 Task: Open Card Product Launch Execution in Board Sales Performance Management Tools to Workspace Financial Management Software and add a team member Softage.3@softage.net, a label Yellow, a checklist Commodities Investing, an attachment from your onedrive, a color Yellow and finally, add a card description 'Develop and launch new referral program for new customers' and a comment 'This task requires us to be proactive and take a proactive approach, anticipating potential issues and taking steps to prevent them.'. Add a start date 'Jan 07, 1900' with a due date 'Jan 14, 1900'
Action: Mouse moved to (93, 290)
Screenshot: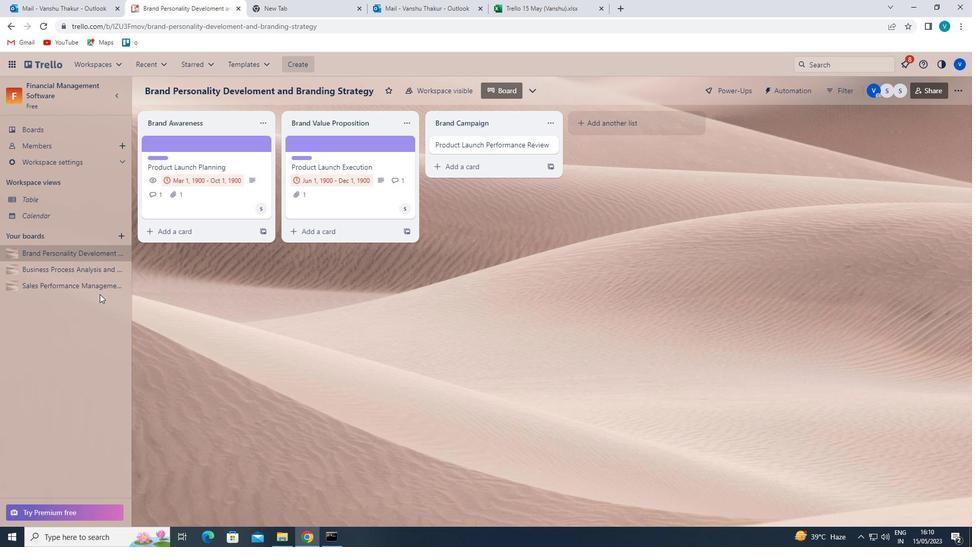 
Action: Mouse pressed left at (93, 290)
Screenshot: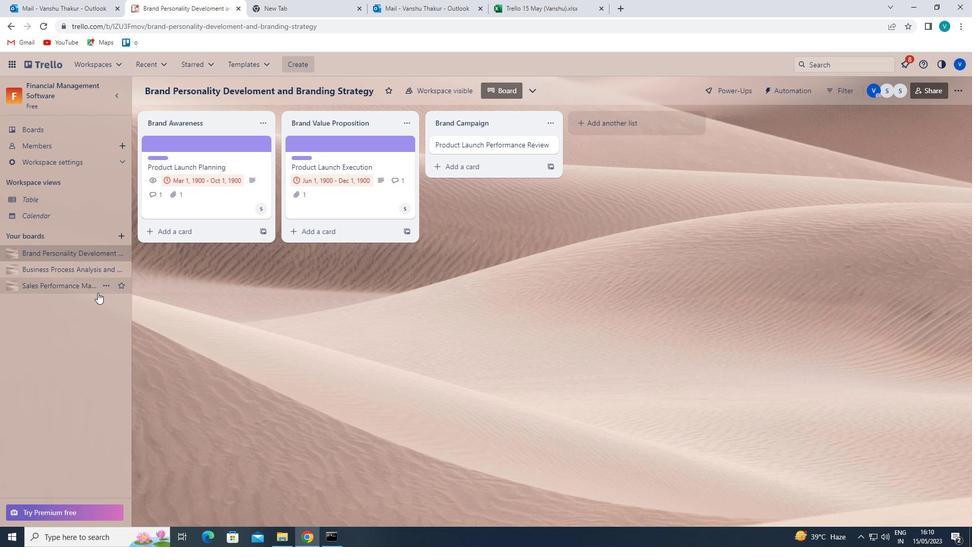 
Action: Mouse moved to (463, 142)
Screenshot: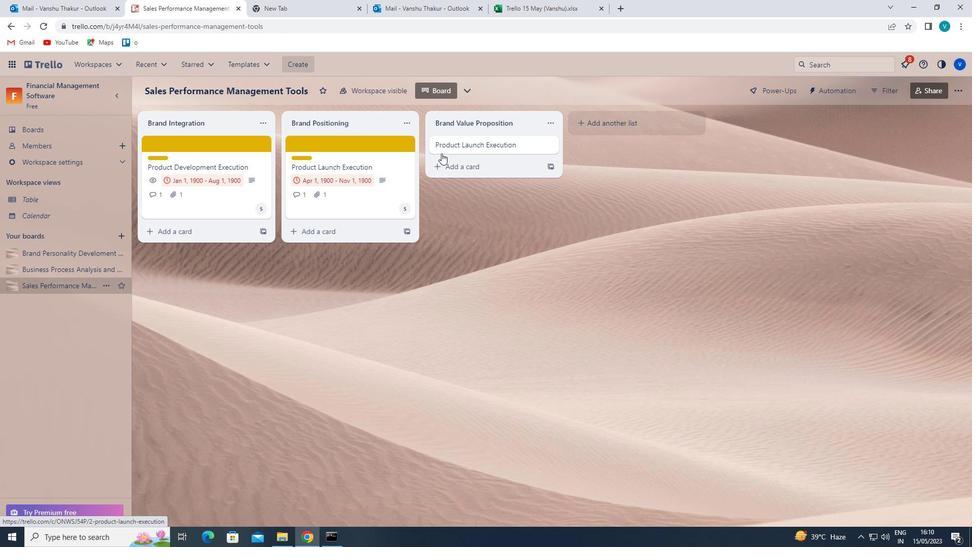 
Action: Mouse pressed left at (463, 142)
Screenshot: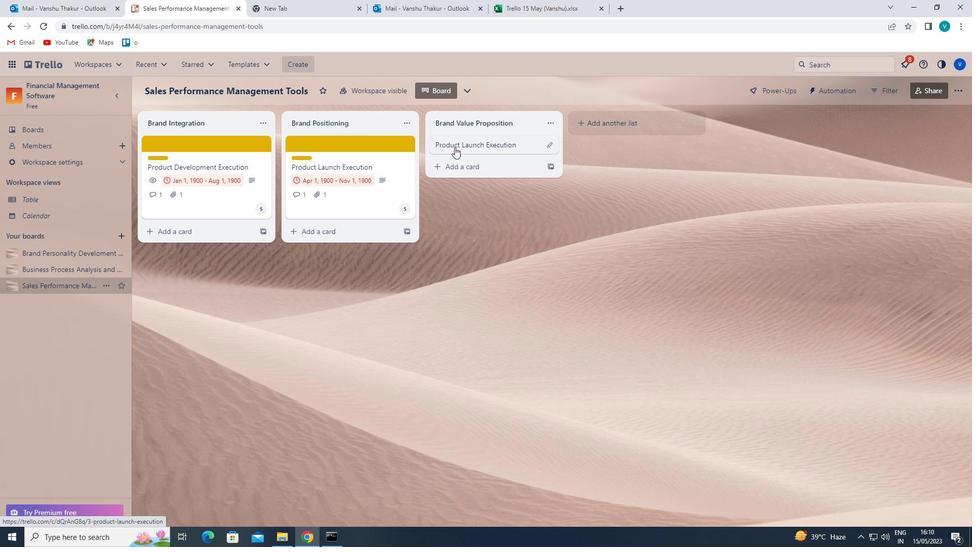 
Action: Mouse moved to (607, 178)
Screenshot: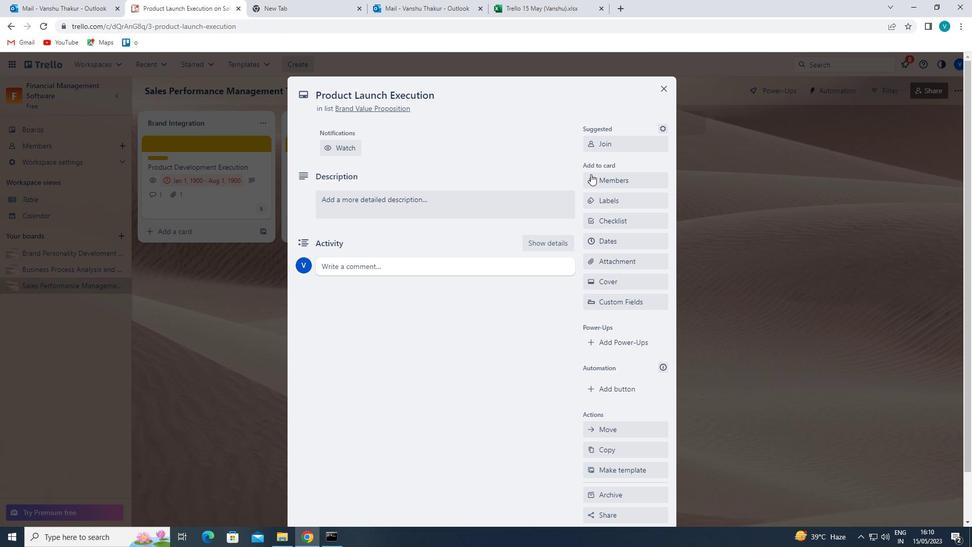 
Action: Mouse pressed left at (607, 178)
Screenshot: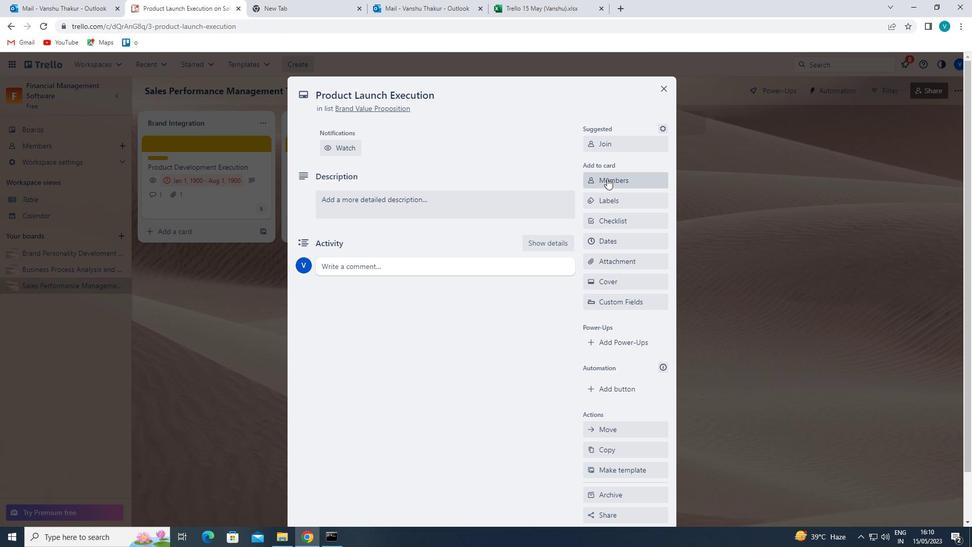 
Action: Mouse moved to (619, 225)
Screenshot: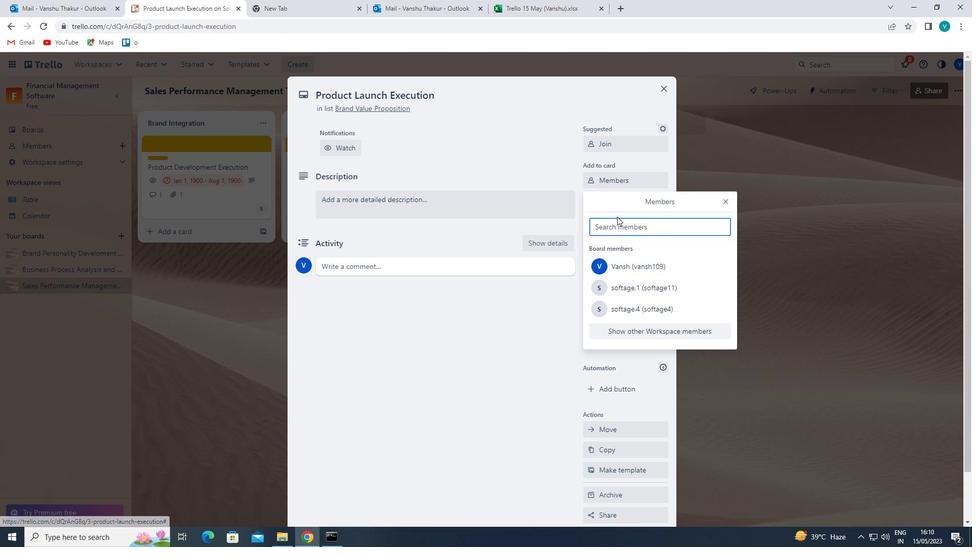 
Action: Mouse pressed left at (619, 225)
Screenshot: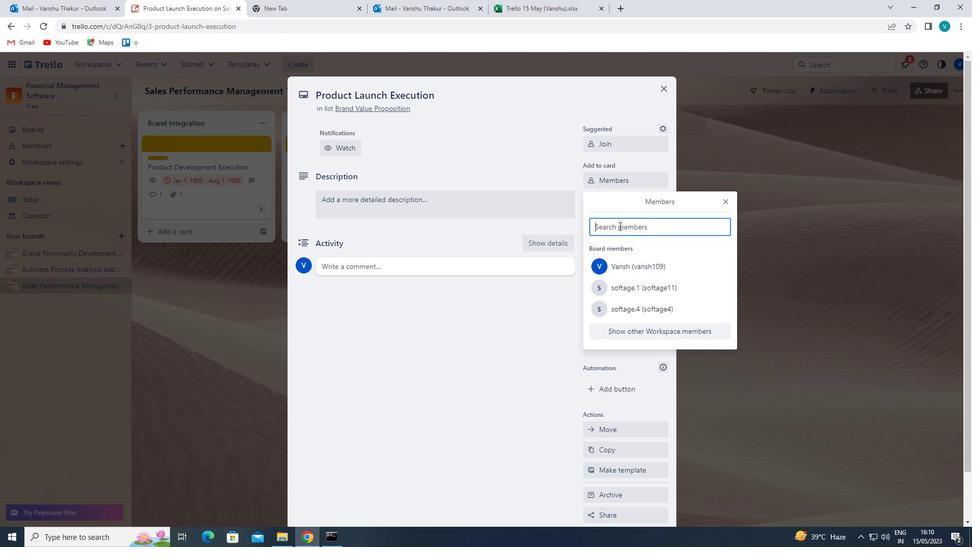 
Action: Key pressed <Key.shift>S
Screenshot: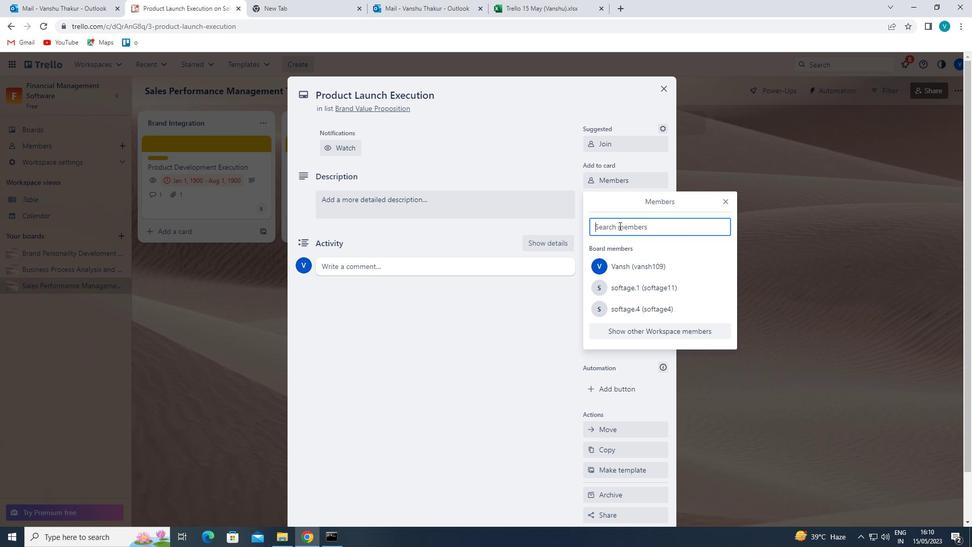 
Action: Mouse moved to (644, 353)
Screenshot: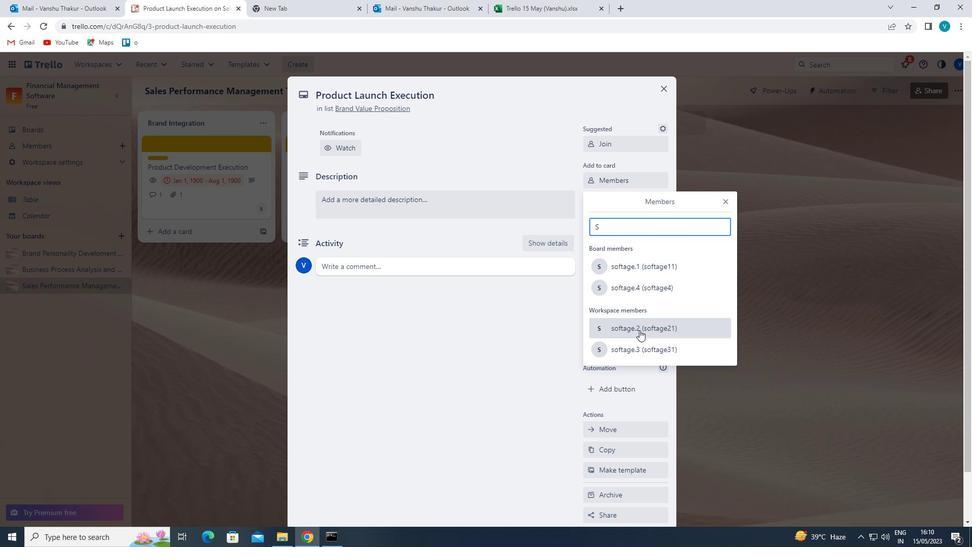 
Action: Mouse pressed left at (644, 353)
Screenshot: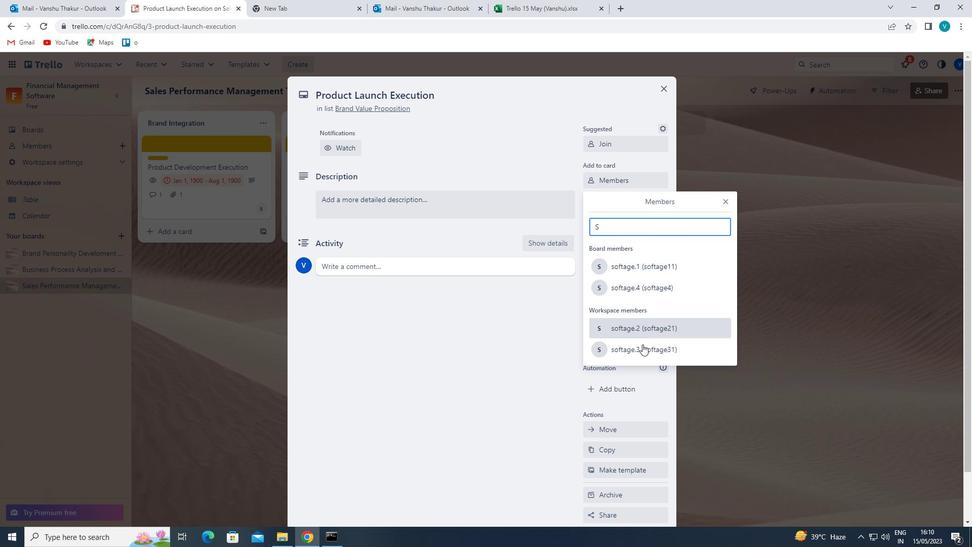 
Action: Mouse moved to (724, 203)
Screenshot: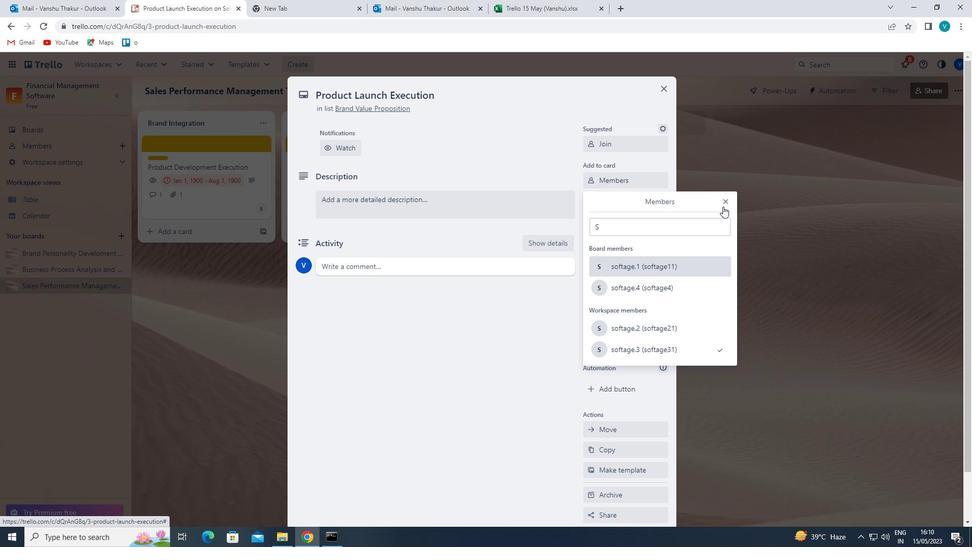 
Action: Mouse pressed left at (724, 203)
Screenshot: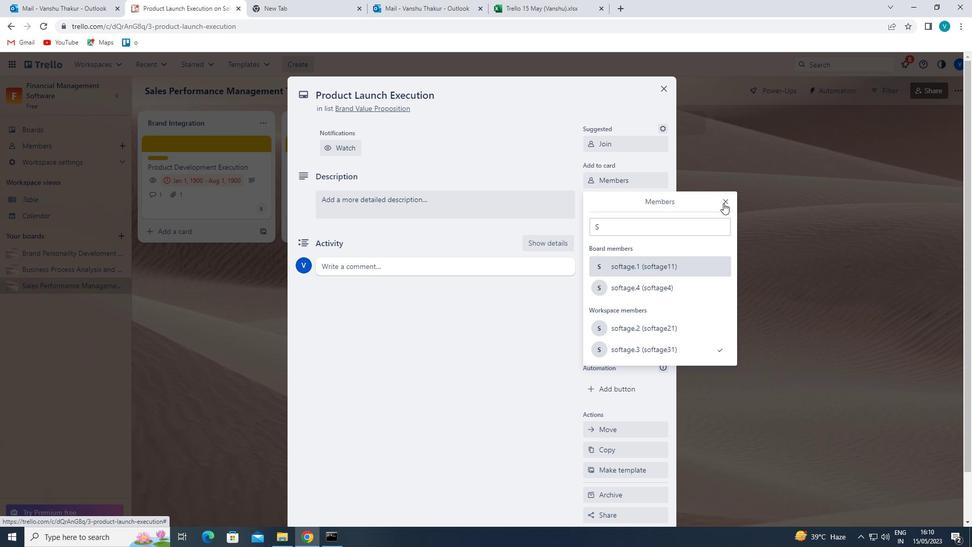 
Action: Mouse moved to (642, 207)
Screenshot: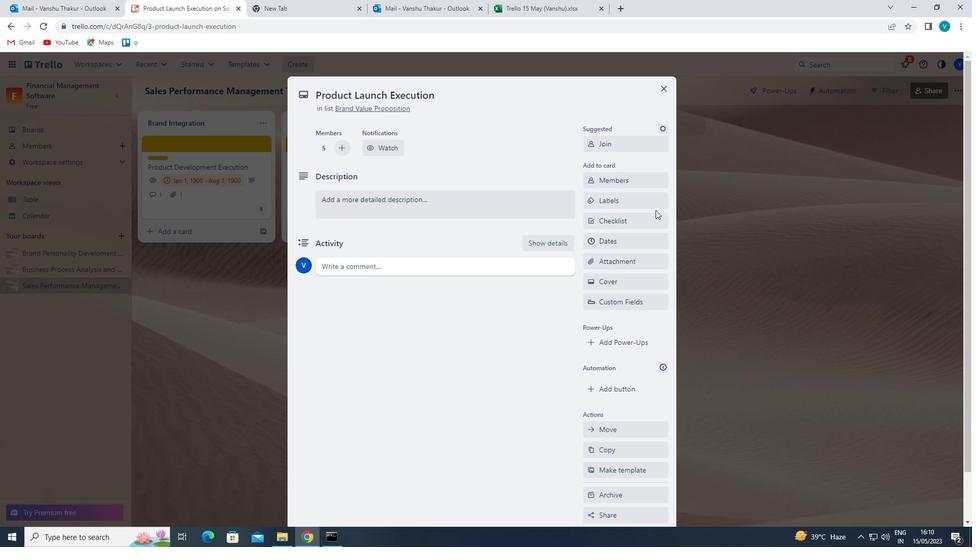 
Action: Mouse pressed left at (642, 207)
Screenshot: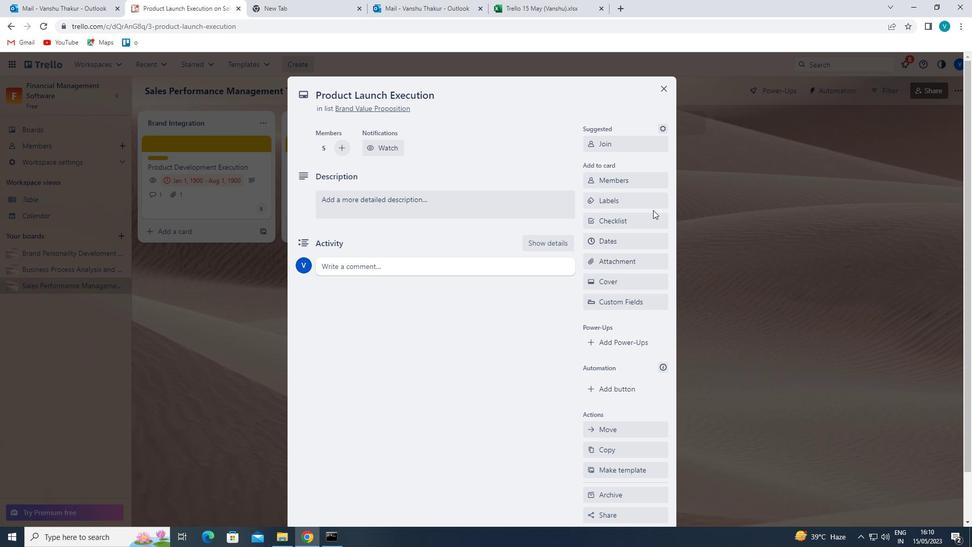 
Action: Mouse moved to (645, 298)
Screenshot: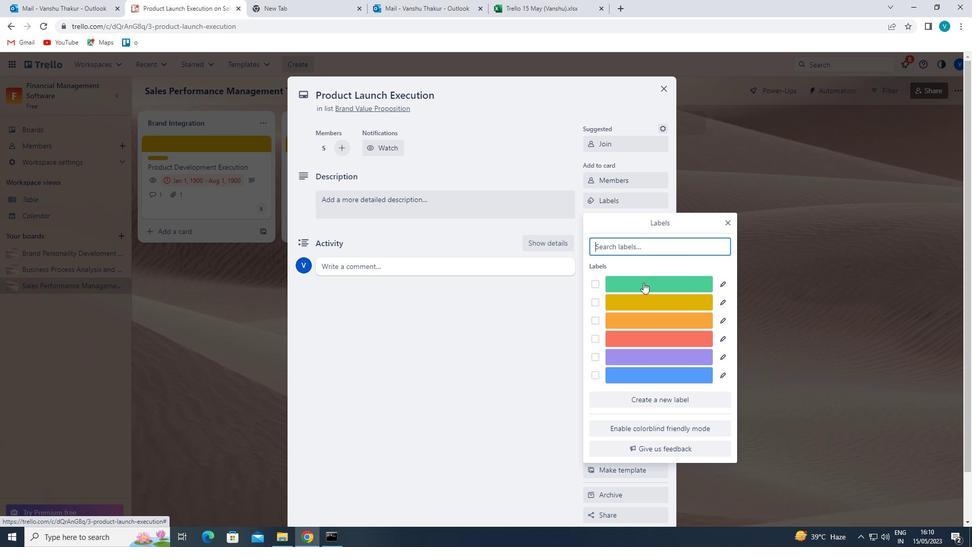 
Action: Mouse pressed left at (645, 298)
Screenshot: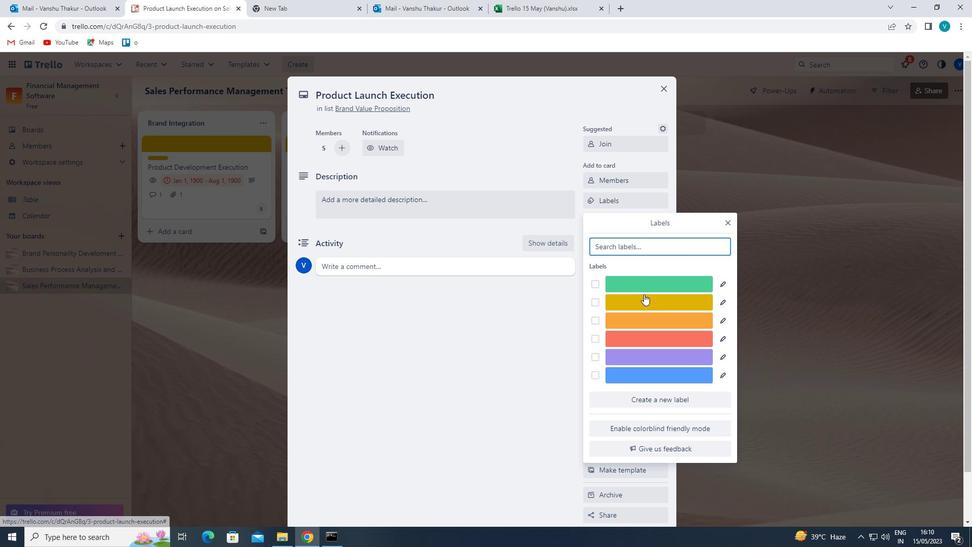 
Action: Mouse moved to (725, 220)
Screenshot: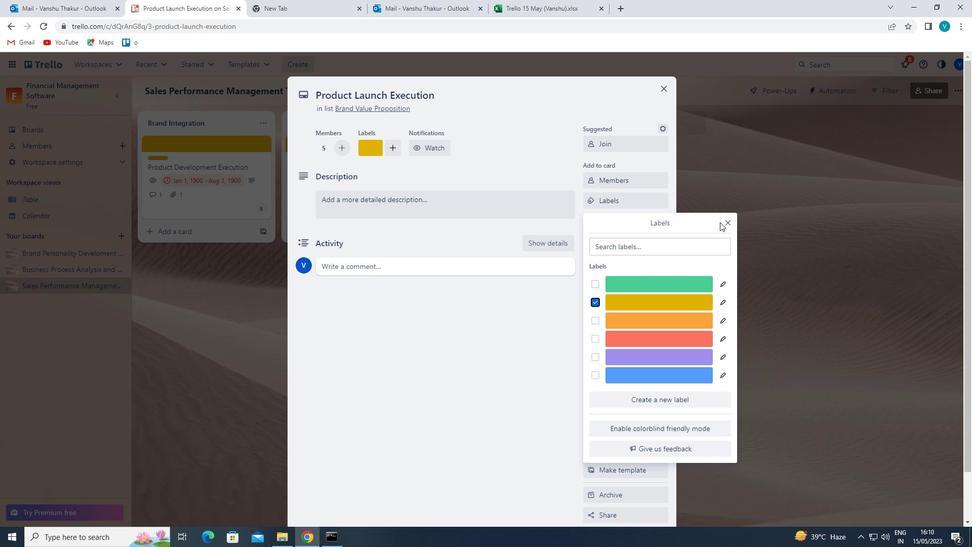 
Action: Mouse pressed left at (725, 220)
Screenshot: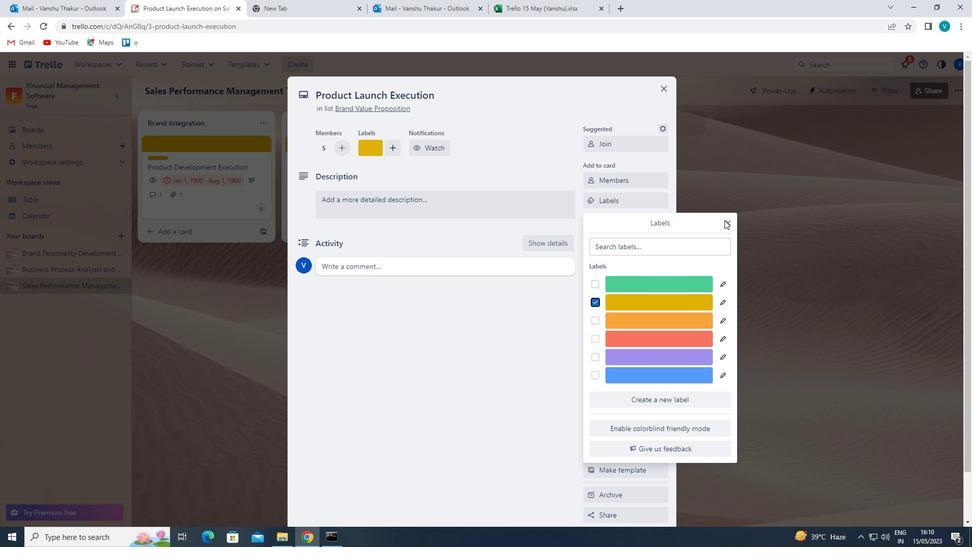 
Action: Mouse moved to (725, 222)
Screenshot: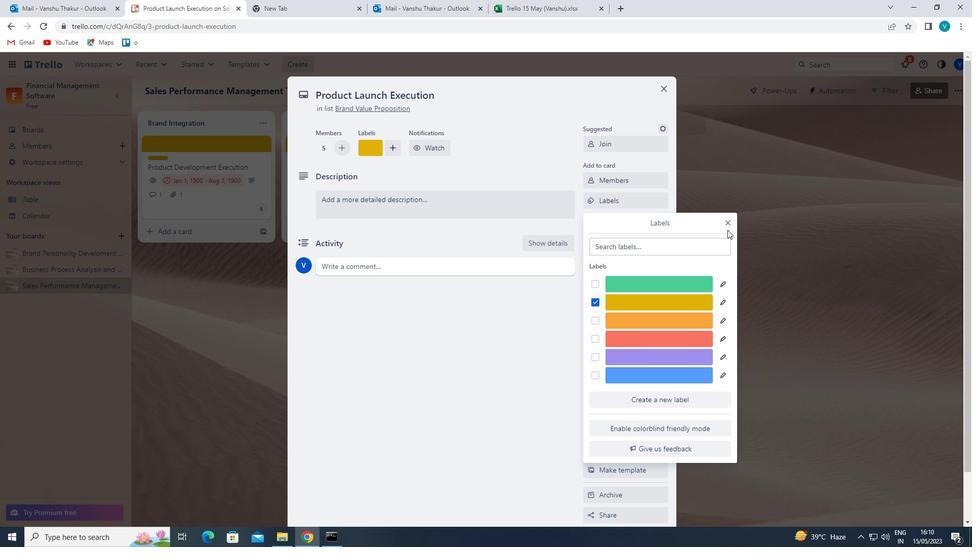 
Action: Mouse pressed left at (725, 222)
Screenshot: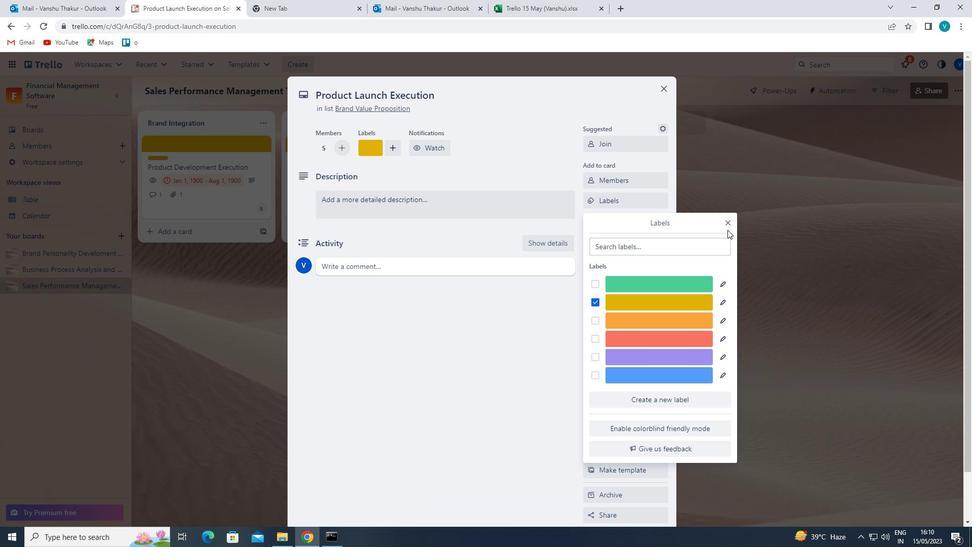 
Action: Mouse moved to (727, 221)
Screenshot: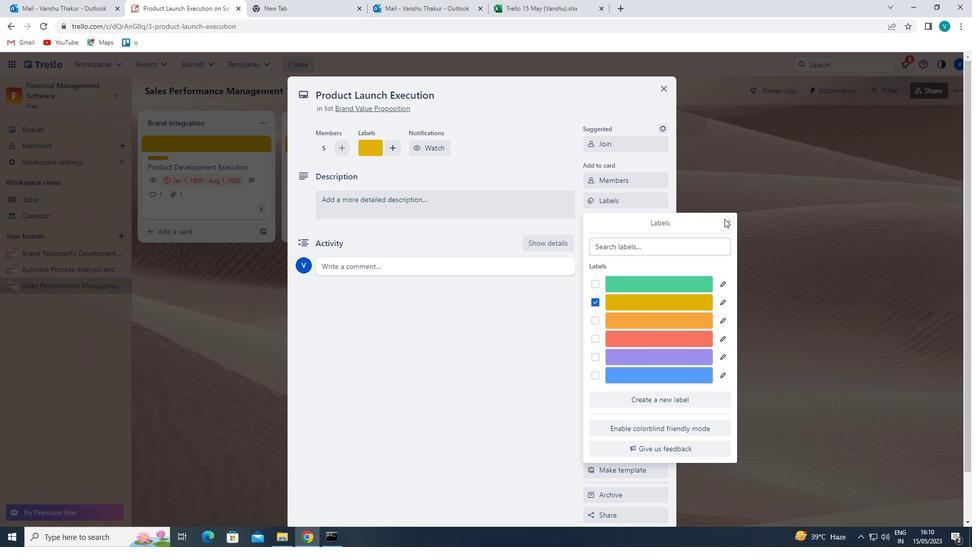 
Action: Mouse pressed left at (727, 221)
Screenshot: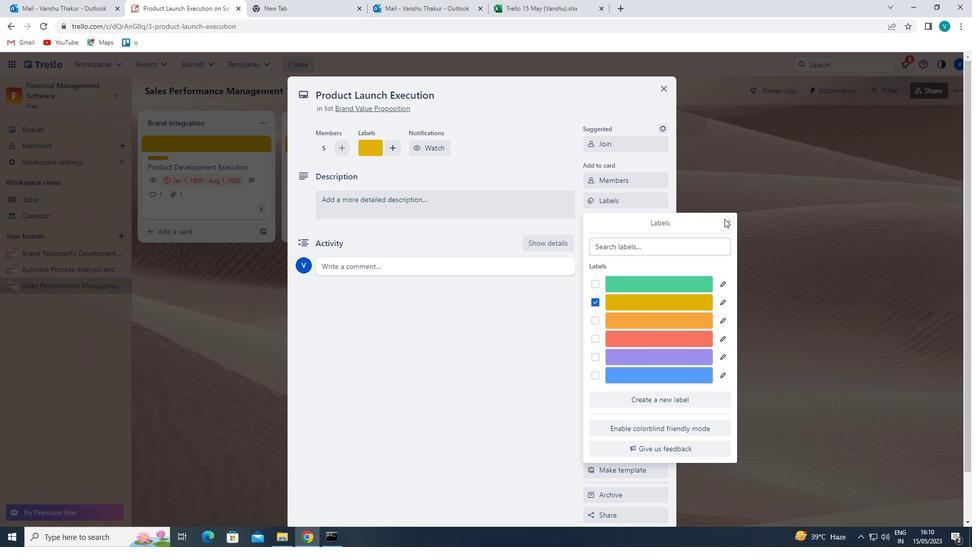 
Action: Mouse moved to (635, 224)
Screenshot: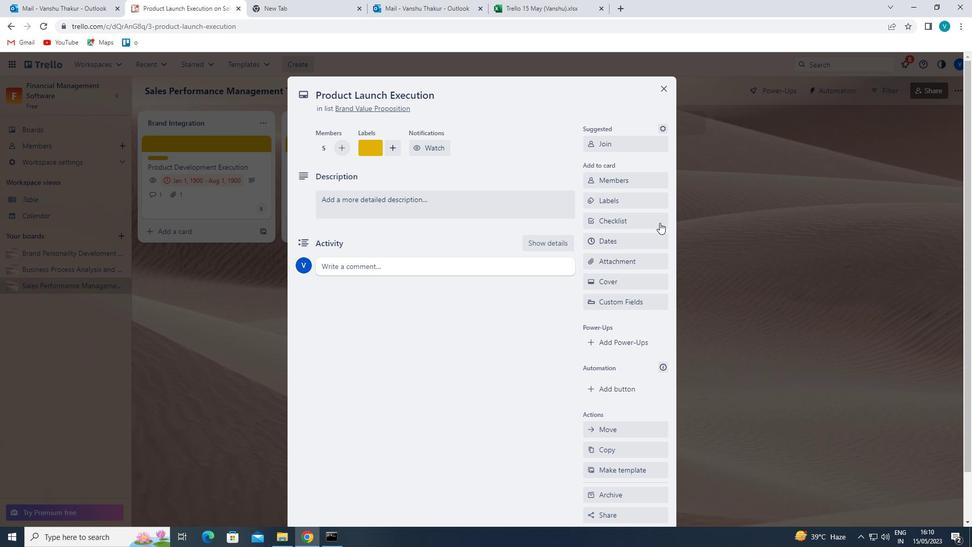 
Action: Mouse pressed left at (635, 224)
Screenshot: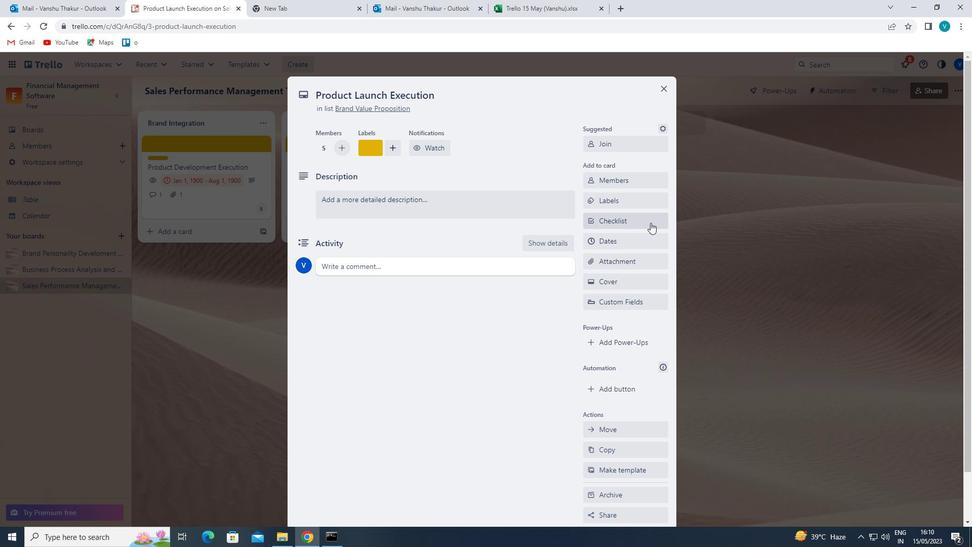 
Action: Mouse moved to (635, 224)
Screenshot: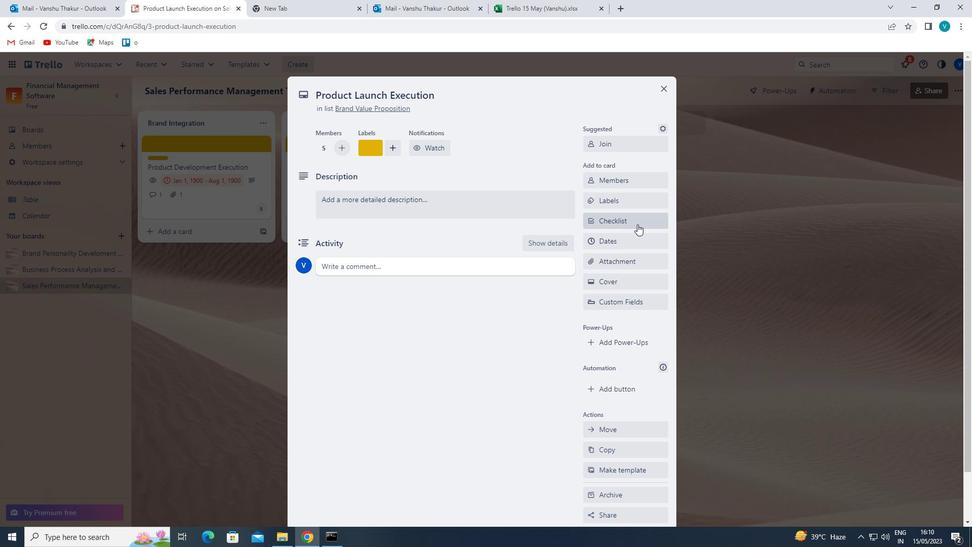 
Action: Key pressed <Key.shift>COMMO
Screenshot: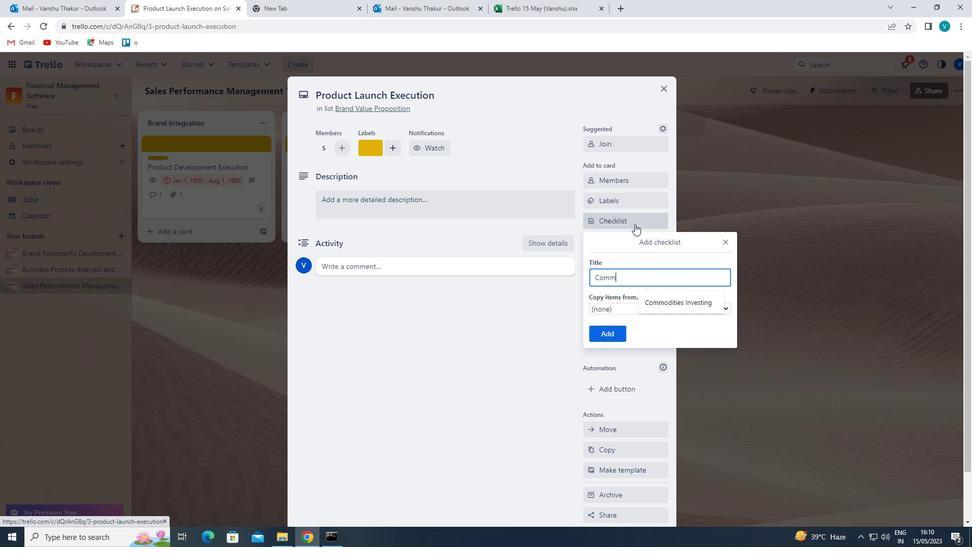 
Action: Mouse moved to (669, 307)
Screenshot: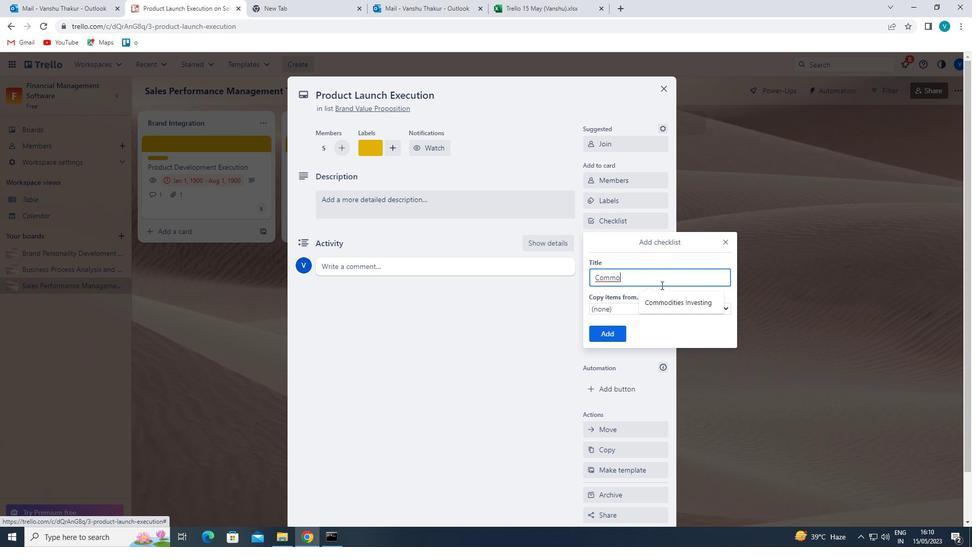 
Action: Mouse pressed left at (669, 307)
Screenshot: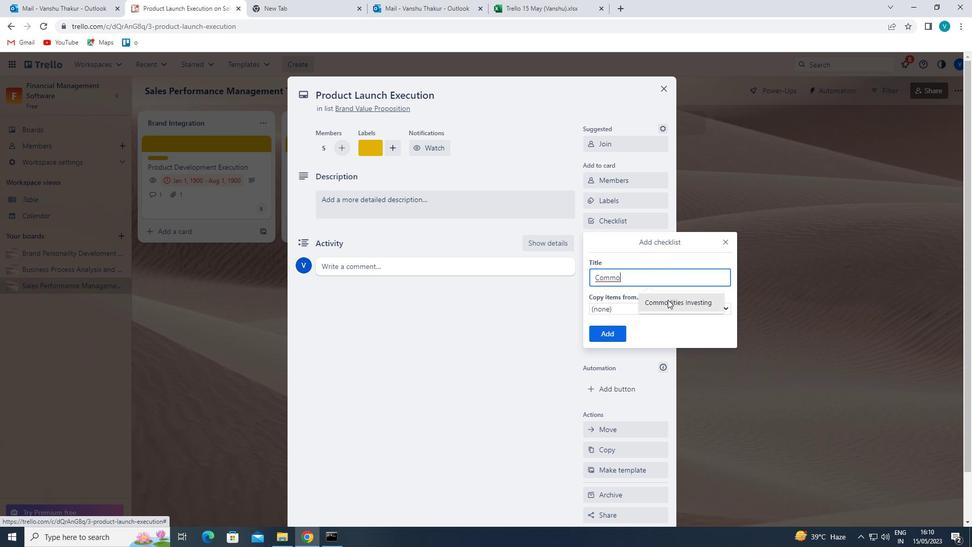 
Action: Mouse moved to (615, 332)
Screenshot: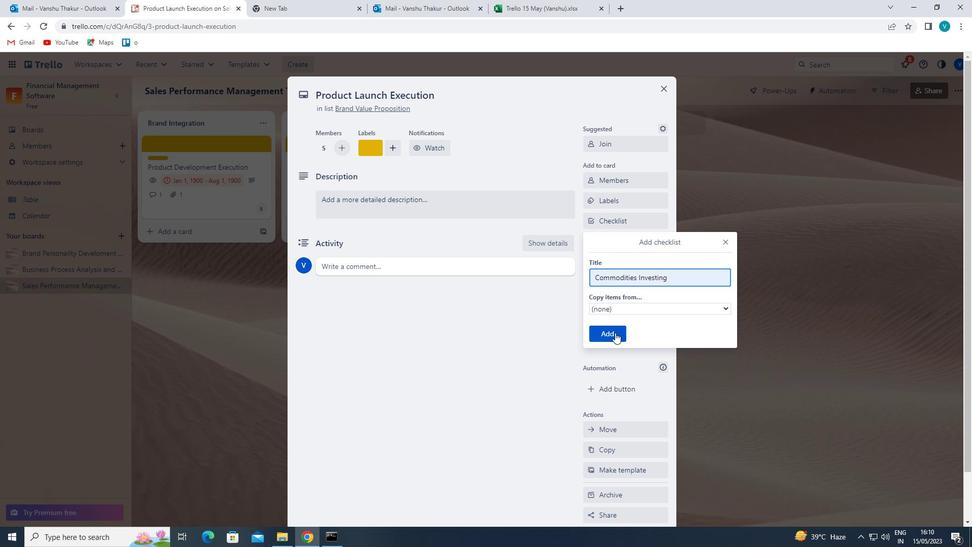 
Action: Mouse pressed left at (615, 332)
Screenshot: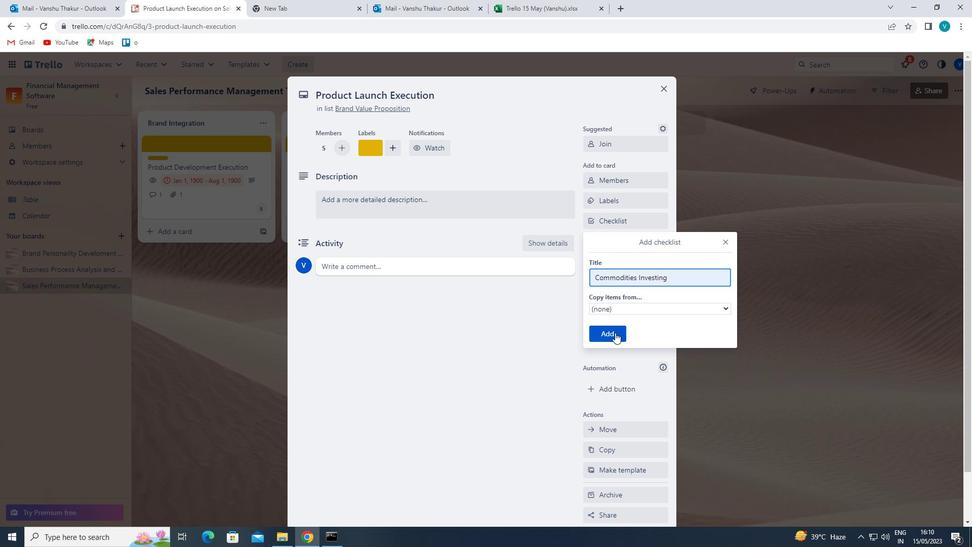 
Action: Mouse moved to (622, 271)
Screenshot: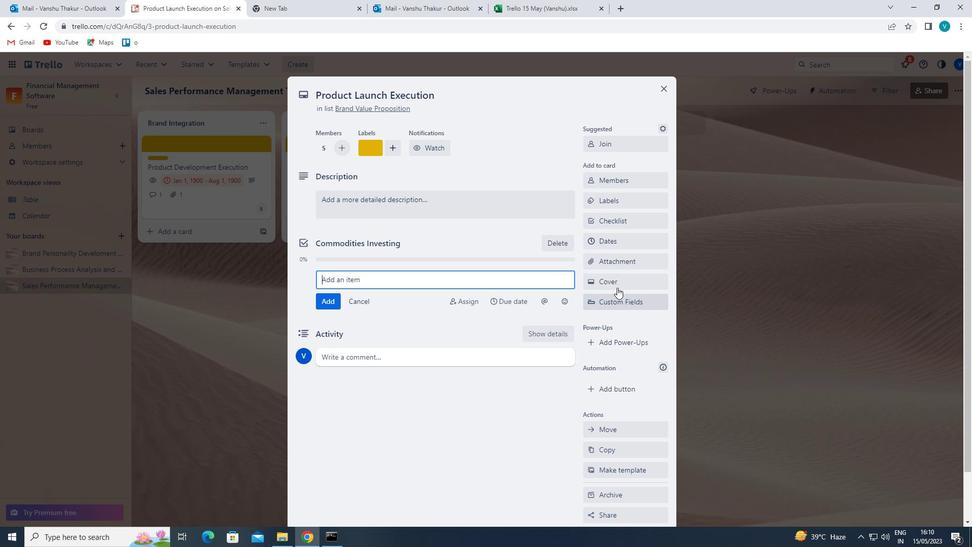 
Action: Mouse pressed left at (622, 271)
Screenshot: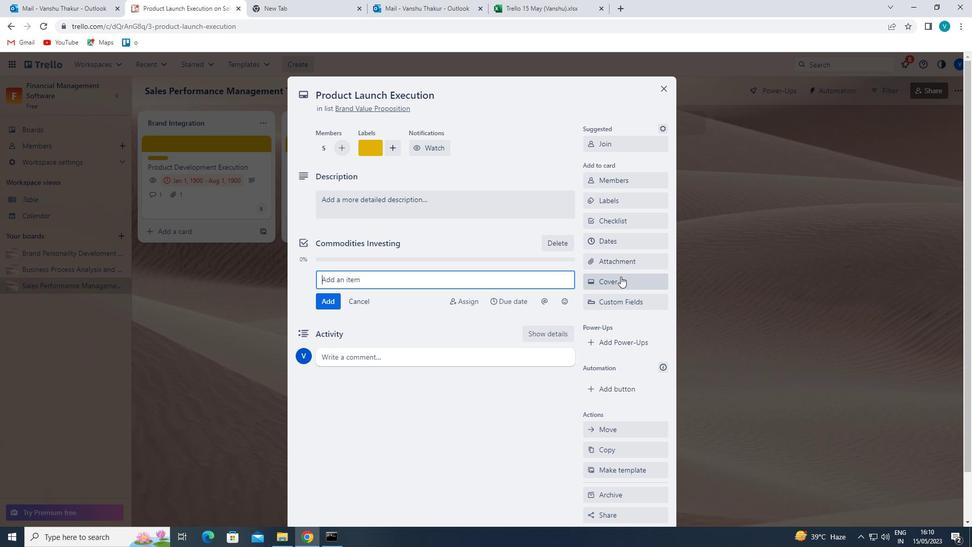 
Action: Mouse moved to (626, 267)
Screenshot: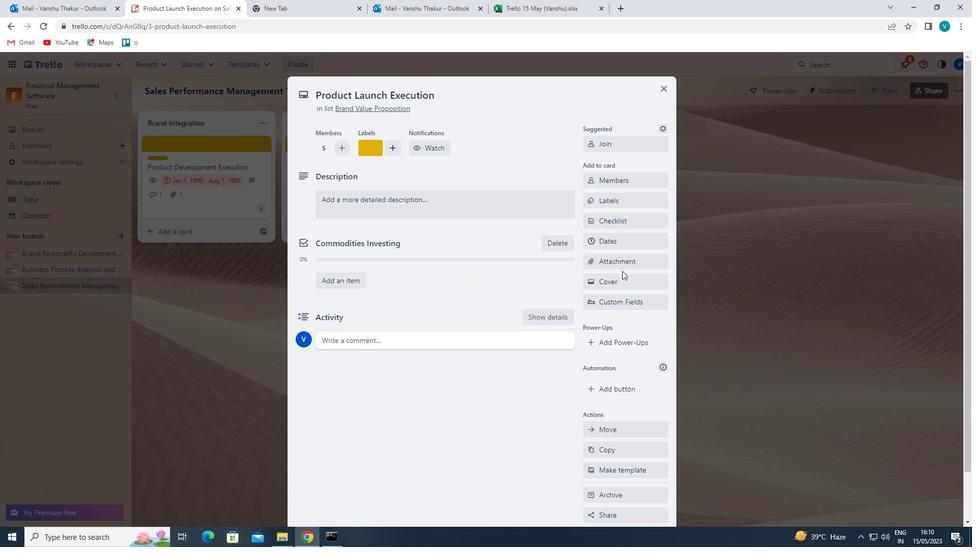 
Action: Mouse pressed left at (626, 267)
Screenshot: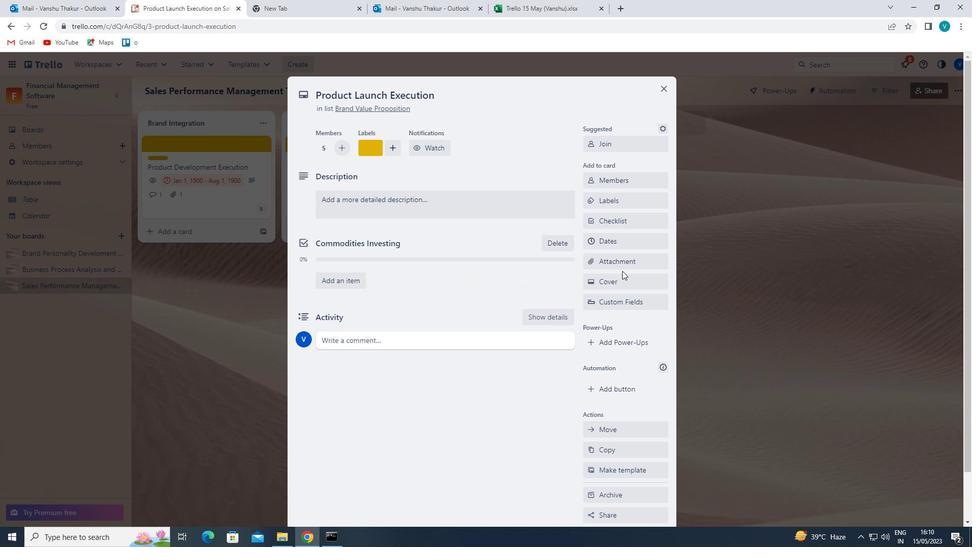 
Action: Mouse moved to (613, 389)
Screenshot: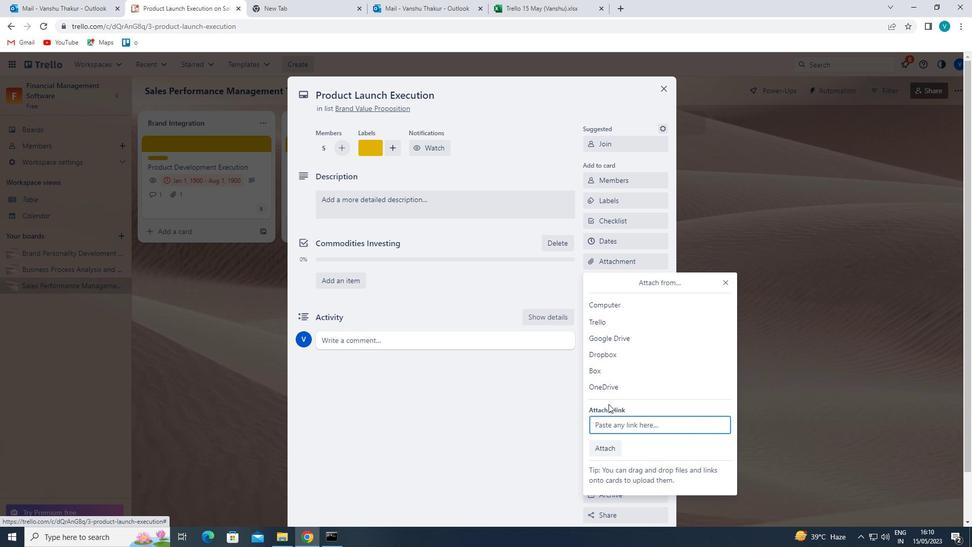 
Action: Mouse pressed left at (613, 389)
Screenshot: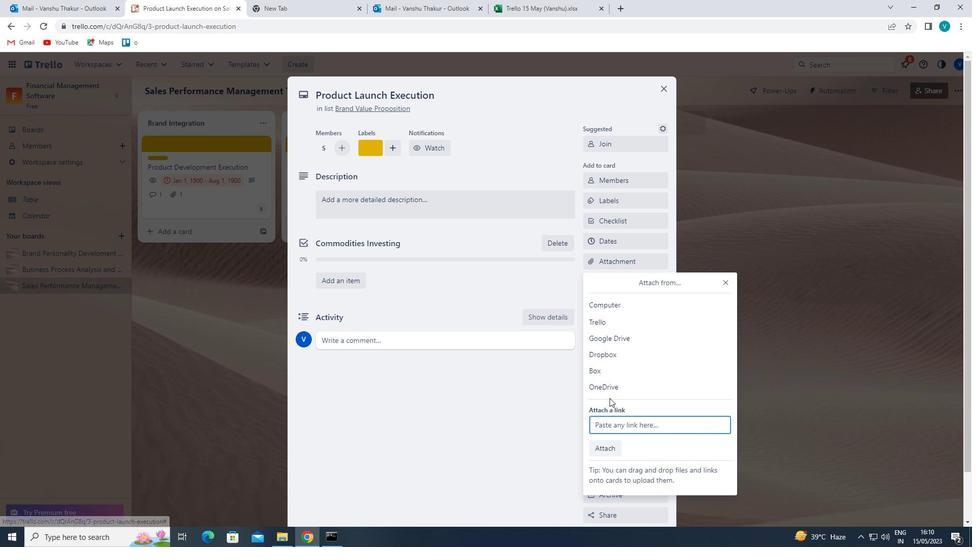
Action: Mouse moved to (370, 204)
Screenshot: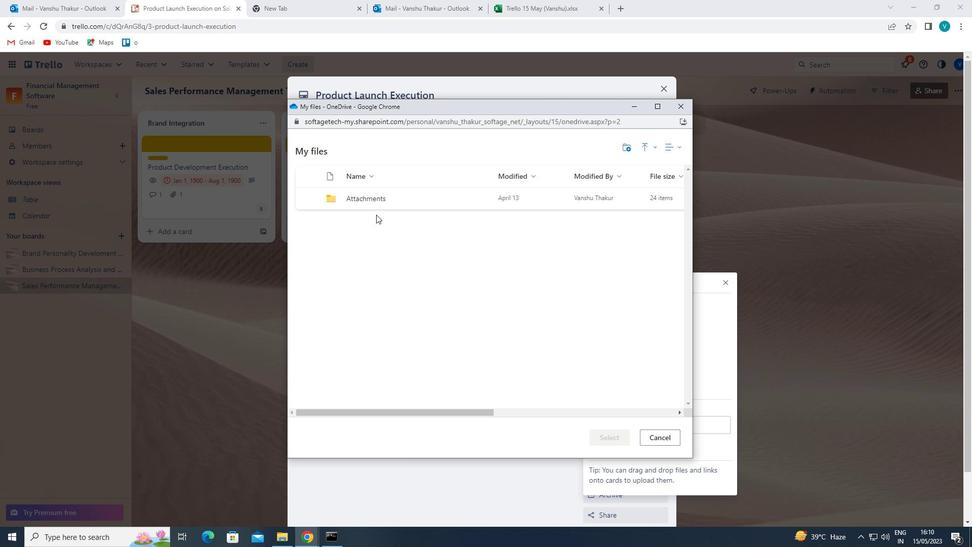 
Action: Mouse pressed left at (370, 204)
Screenshot: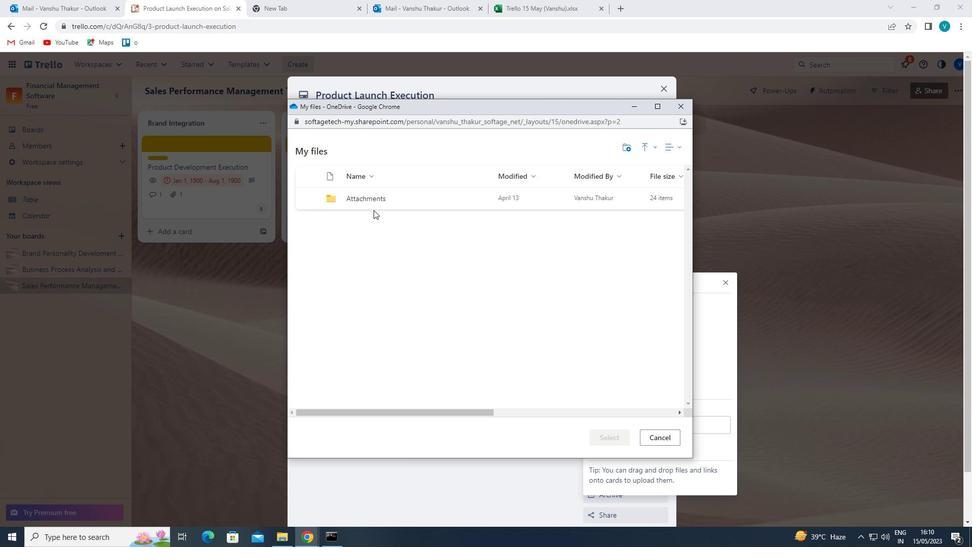
Action: Mouse moved to (372, 201)
Screenshot: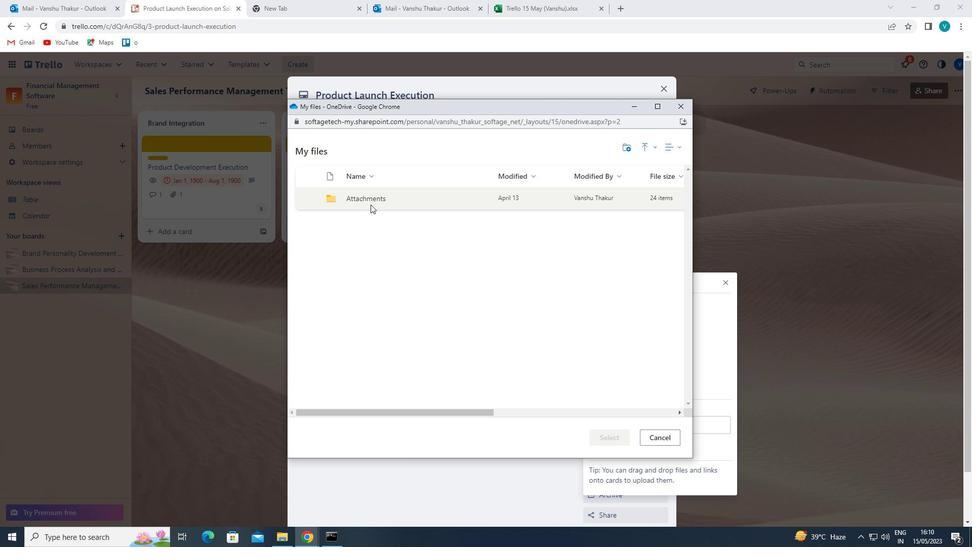 
Action: Mouse pressed left at (372, 201)
Screenshot: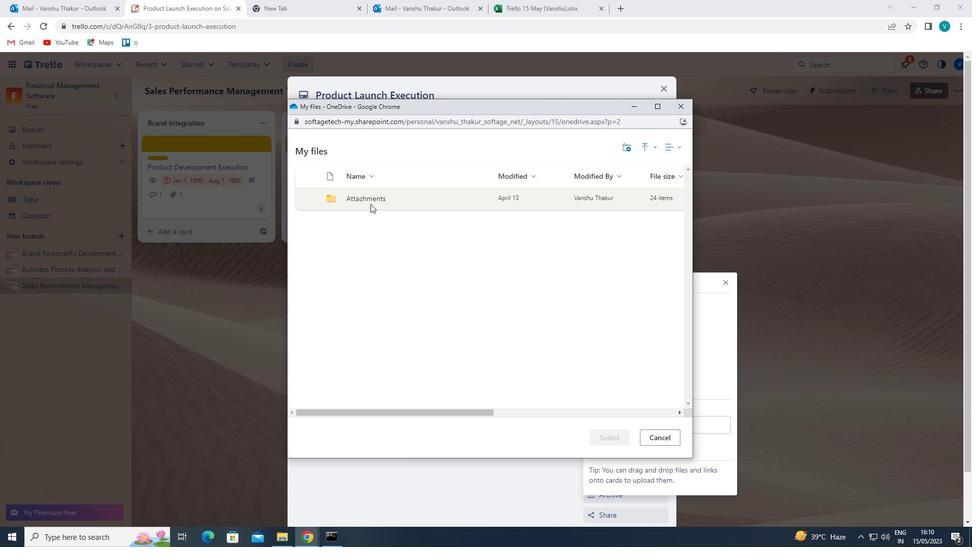 
Action: Mouse moved to (401, 322)
Screenshot: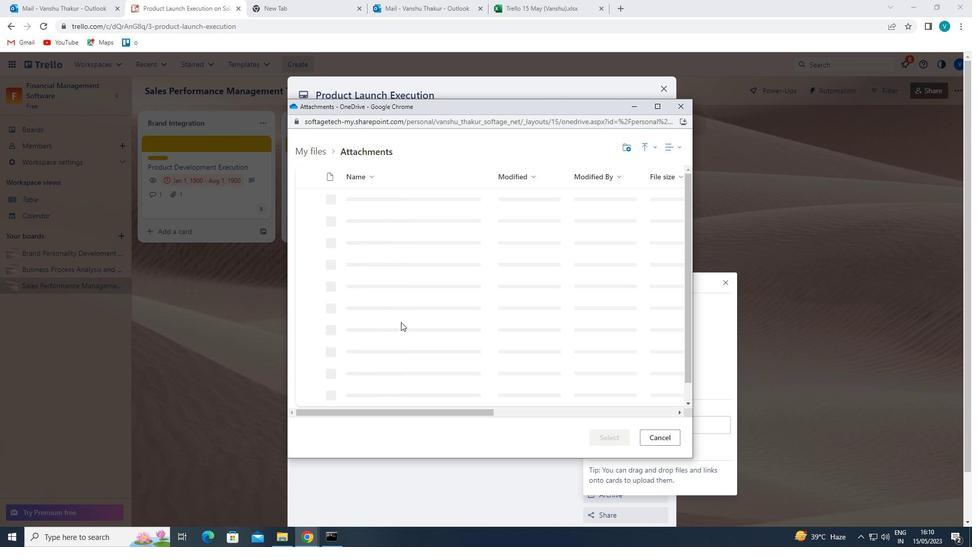 
Action: Mouse pressed left at (401, 322)
Screenshot: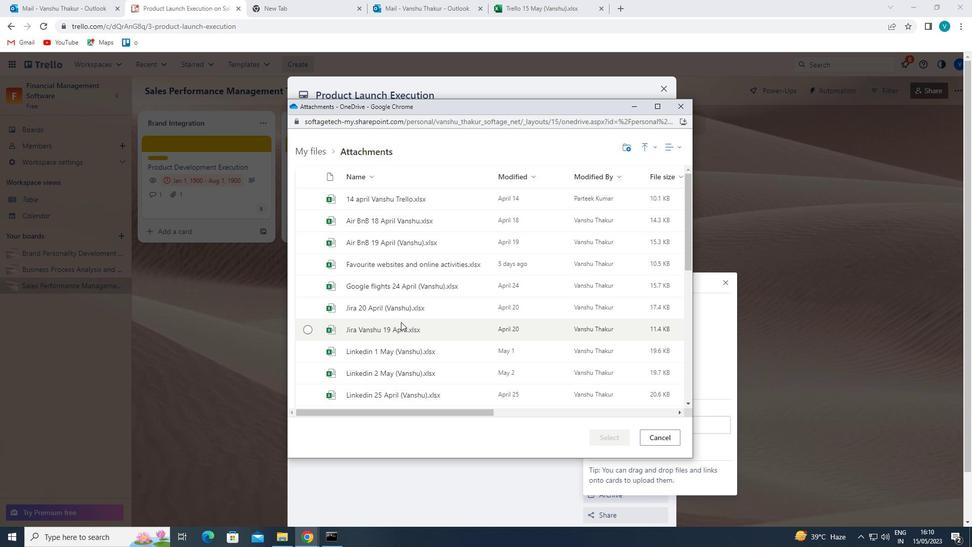 
Action: Mouse moved to (616, 433)
Screenshot: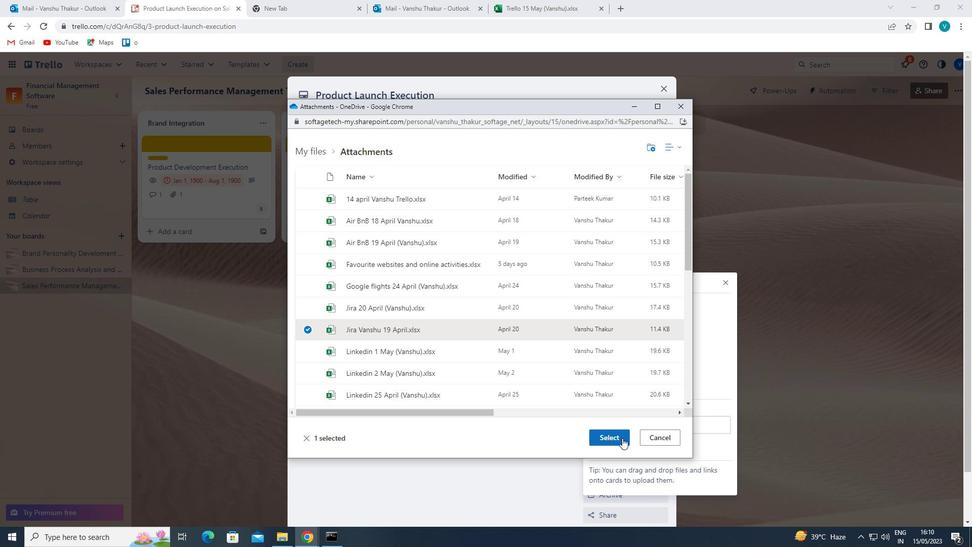 
Action: Mouse pressed left at (616, 433)
Screenshot: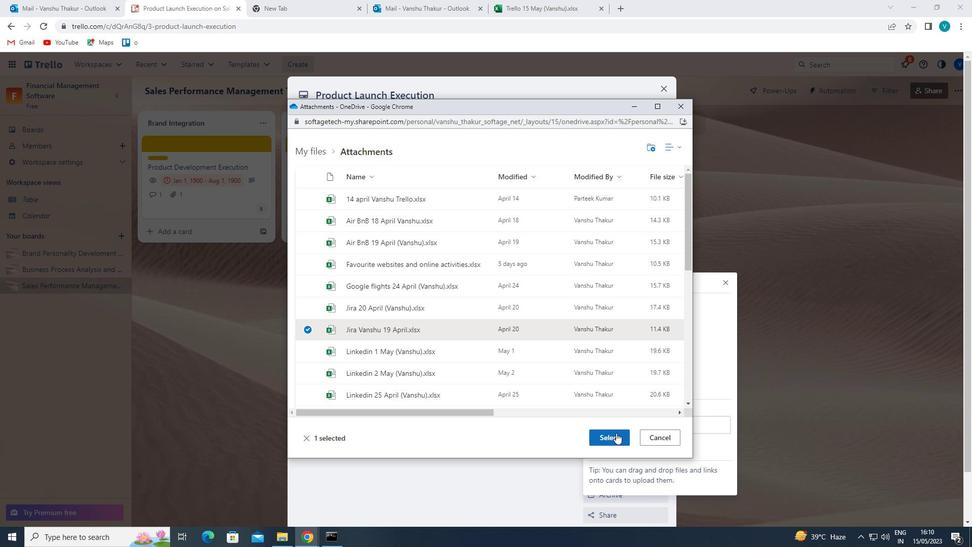 
Action: Mouse moved to (621, 282)
Screenshot: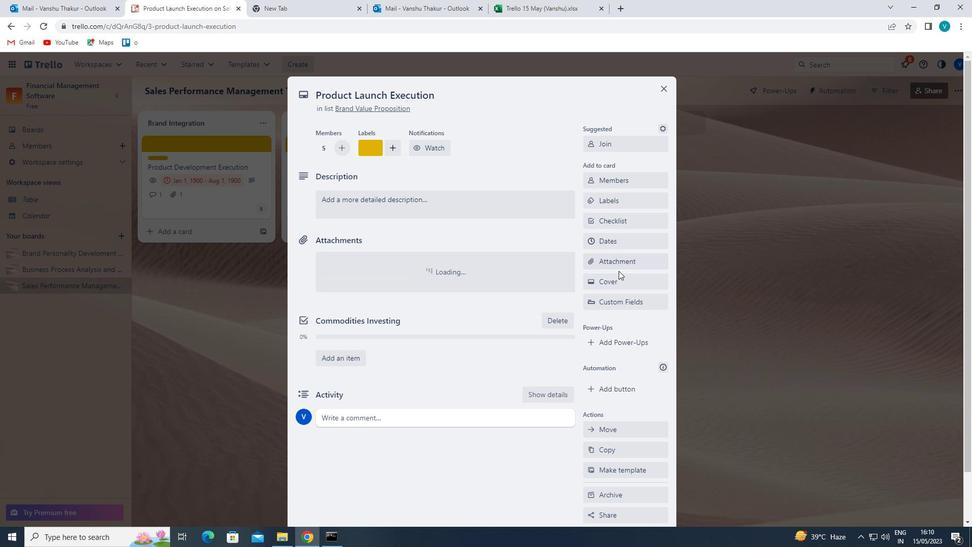 
Action: Mouse pressed left at (621, 282)
Screenshot: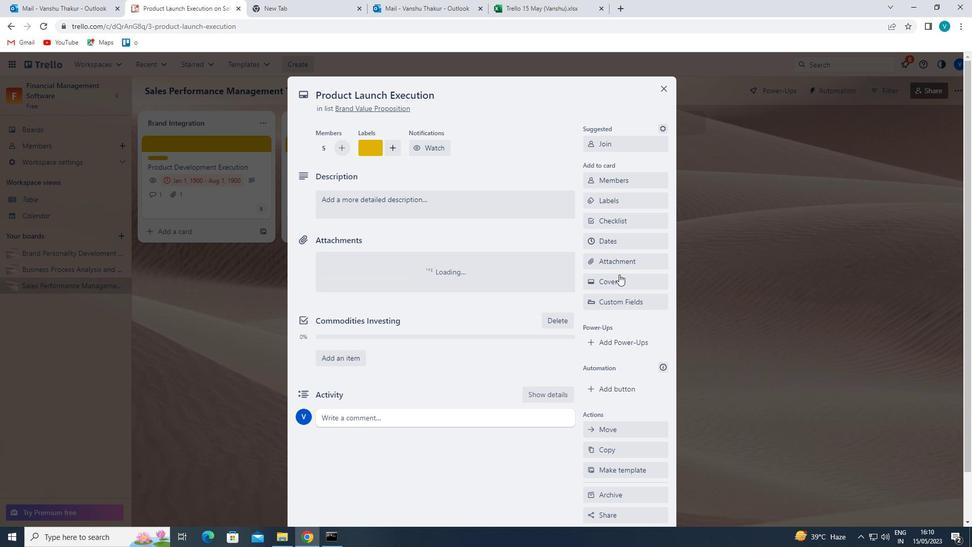 
Action: Mouse moved to (628, 317)
Screenshot: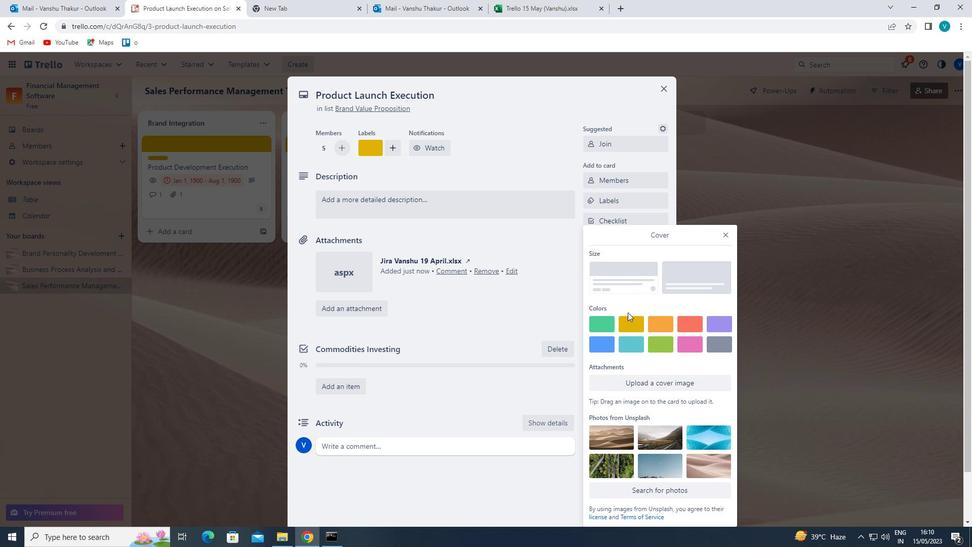 
Action: Mouse pressed left at (628, 317)
Screenshot: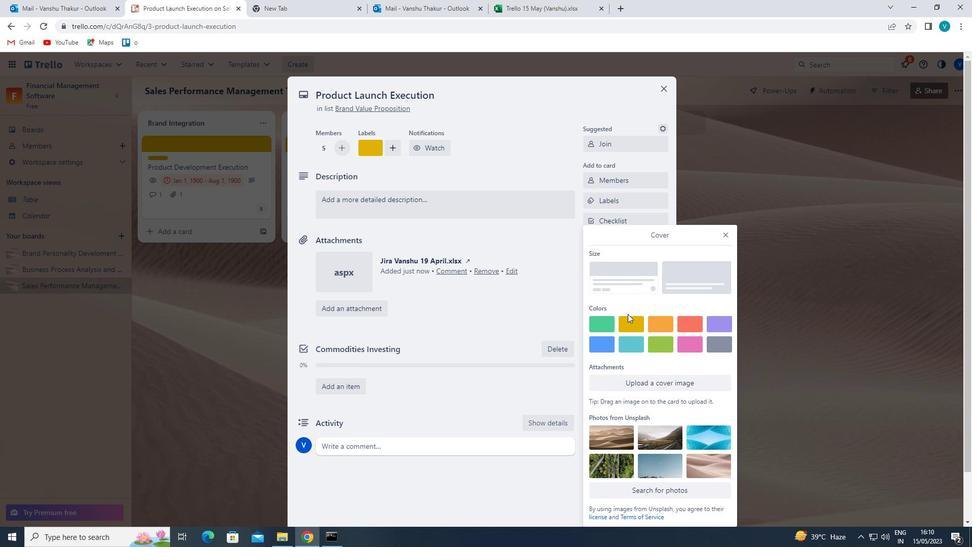 
Action: Mouse moved to (725, 218)
Screenshot: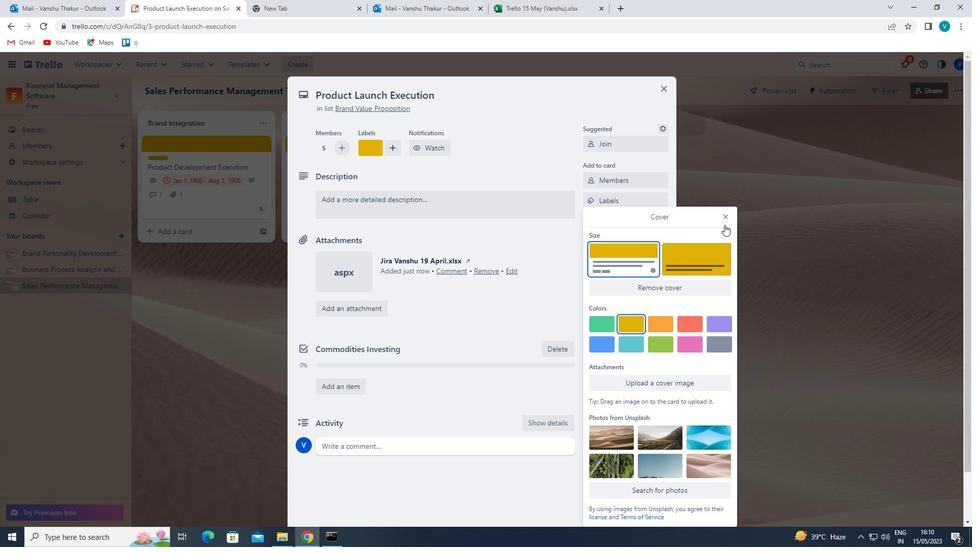 
Action: Mouse pressed left at (725, 218)
Screenshot: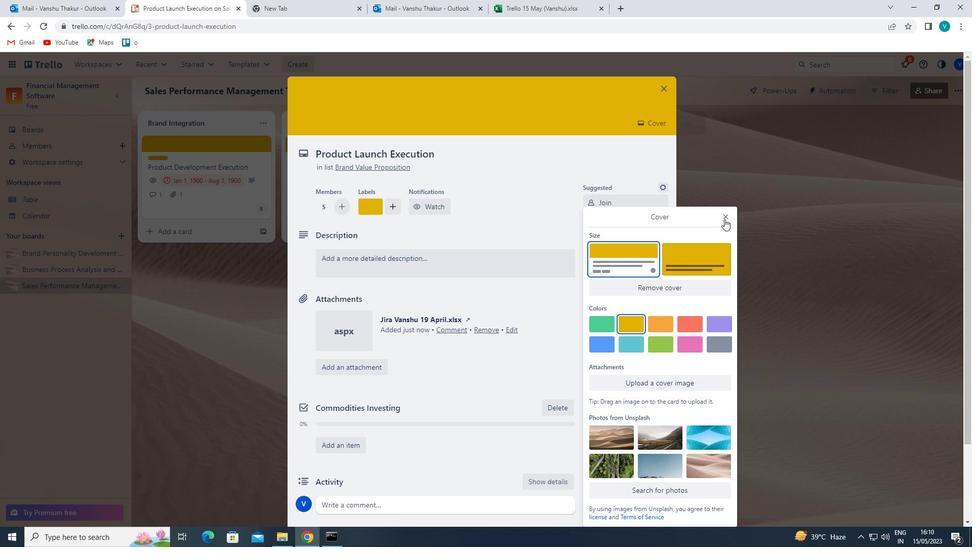 
Action: Mouse moved to (410, 250)
Screenshot: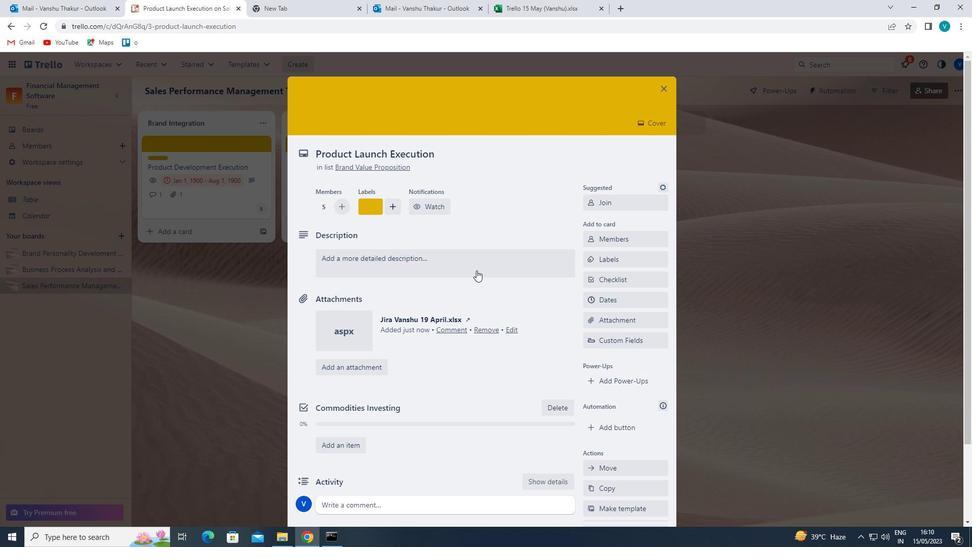 
Action: Mouse pressed left at (410, 250)
Screenshot: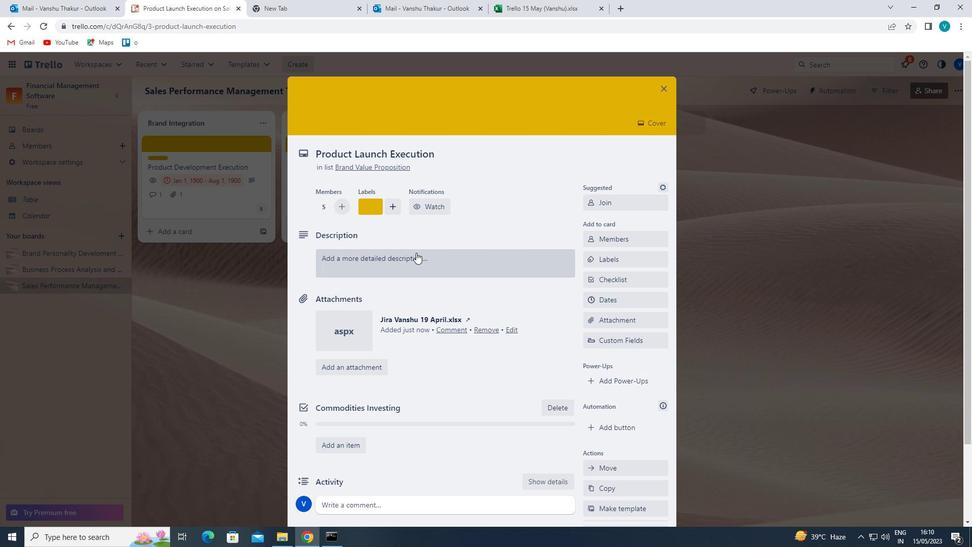 
Action: Mouse moved to (416, 256)
Screenshot: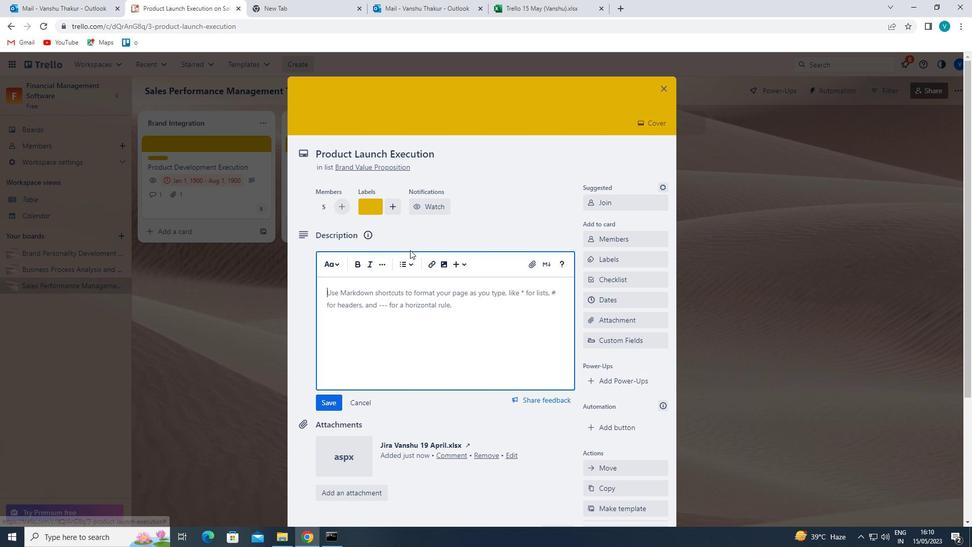 
Action: Key pressed '<Key.shift>DEVELOP<Key.space>AND<Key.space>LAUNCH<Key.space>NEW<Key.space>REFERRAL<Key.space>PROGRAM<Key.space>FOR<Key.space>NEW<Key.space>CUSTOMERS'
Screenshot: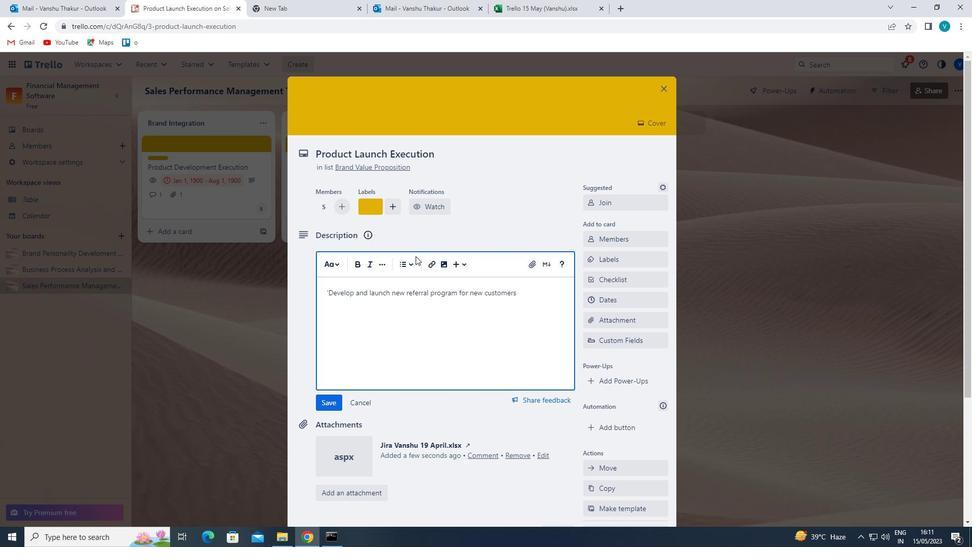 
Action: Mouse moved to (328, 402)
Screenshot: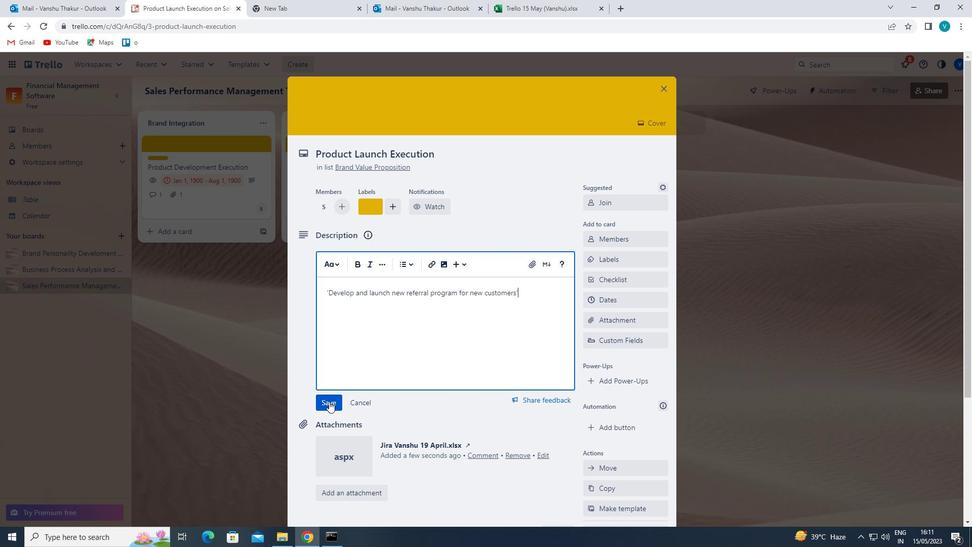 
Action: Mouse pressed left at (328, 402)
Screenshot: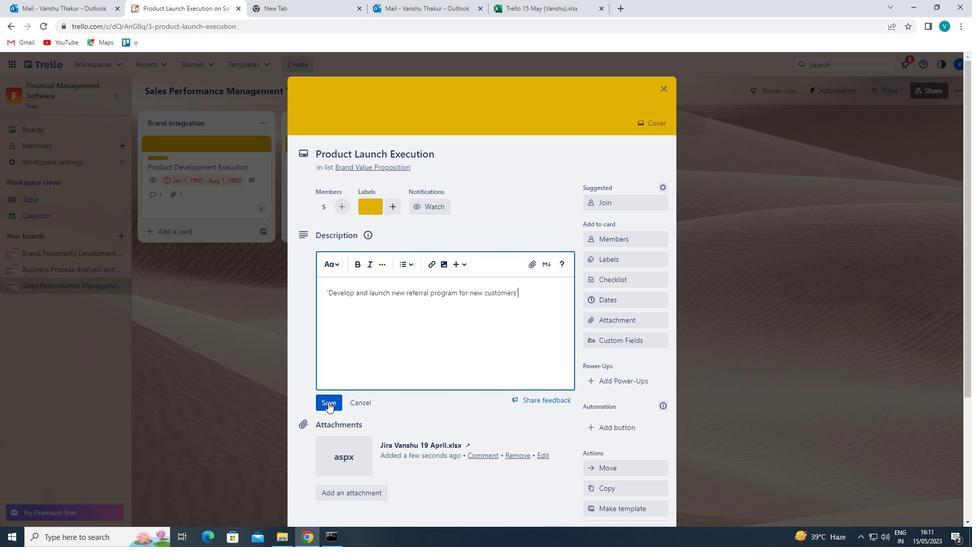 
Action: Mouse moved to (335, 401)
Screenshot: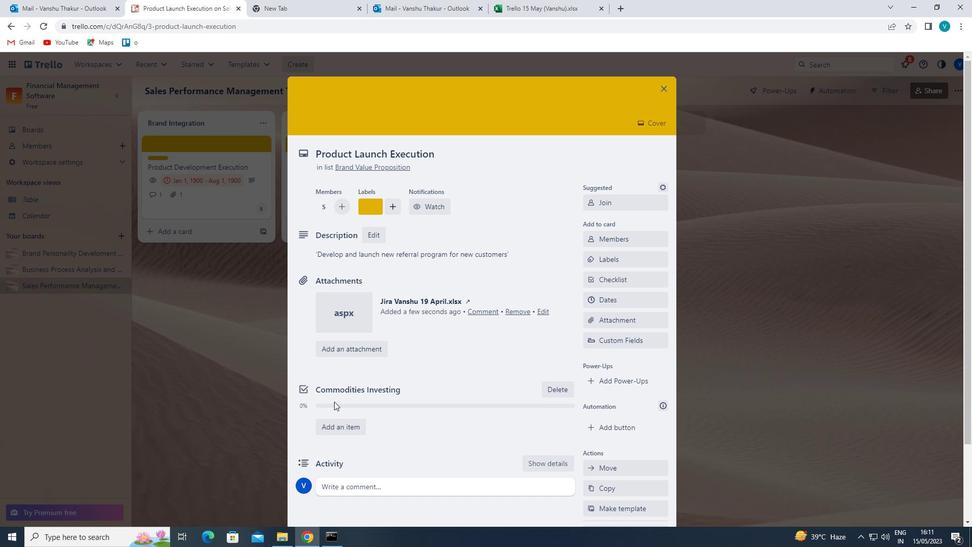 
Action: Mouse scrolled (335, 401) with delta (0, 0)
Screenshot: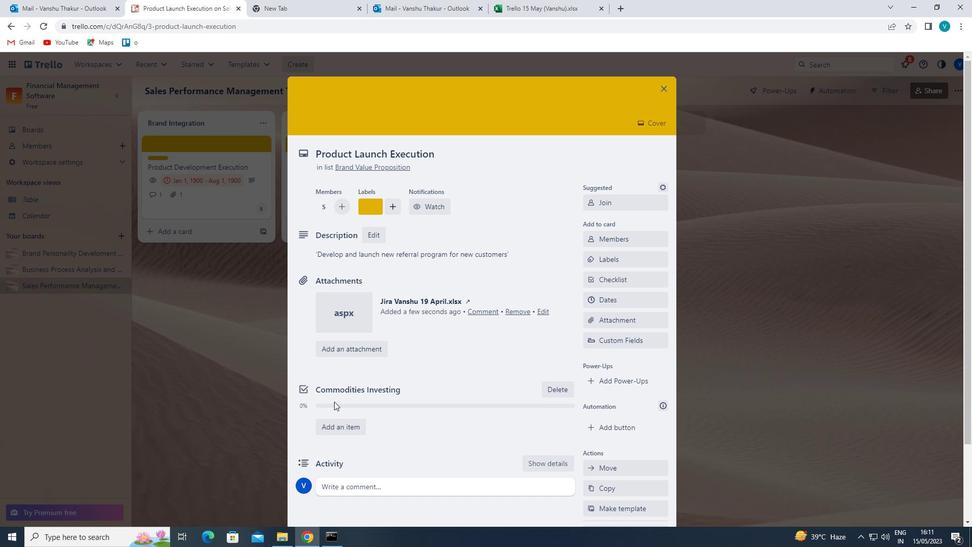 
Action: Mouse moved to (352, 441)
Screenshot: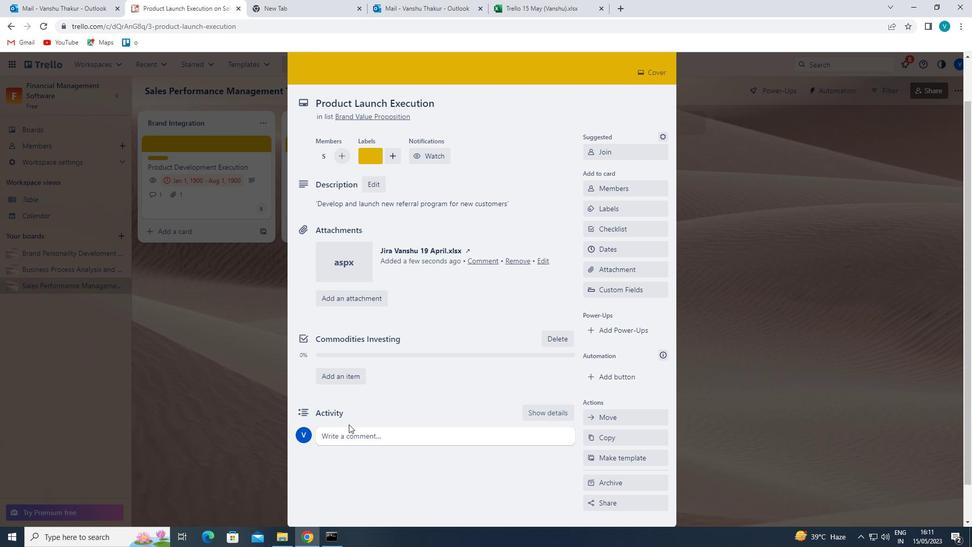 
Action: Mouse pressed left at (352, 441)
Screenshot: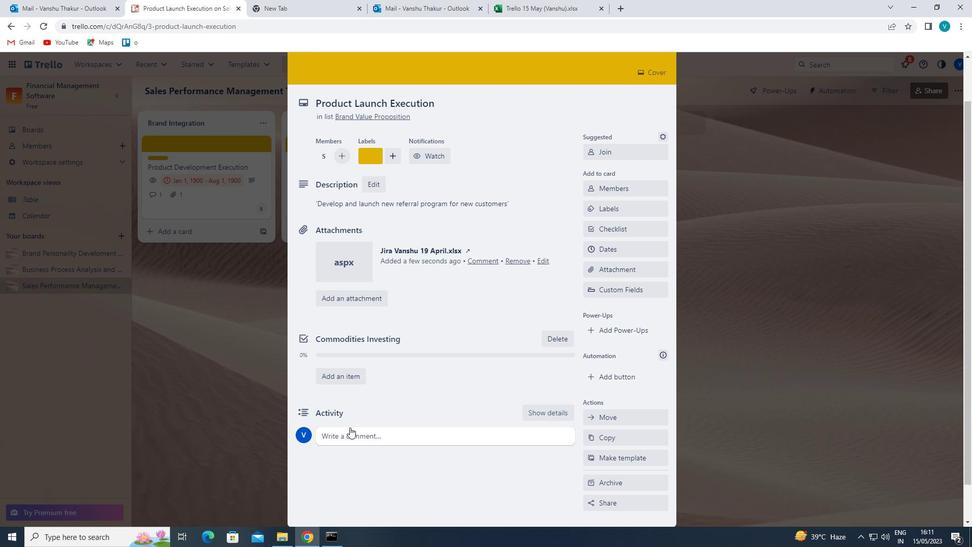 
Action: Key pressed '<Key.shift>THIS<Key.space>TASK<Key.space>REQUIRES<Key.space>US<Key.space>TO<Key.space>BE<Key.space>PROACTIVE<Key.space>AND<Key.space>TAKE<Key.space>A<Key.space>PROACTIVE<Key.space>APPROACH,<Key.space>ANTICIPATING<Key.space>POTENTIAL<Key.space>ISSUES<Key.space>AND<Key.space>TAKING<Key.space>STEPS<Key.space>TO<Key.space>PREVENT<Key.space>Y<Key.backspace>THEM.'
Screenshot: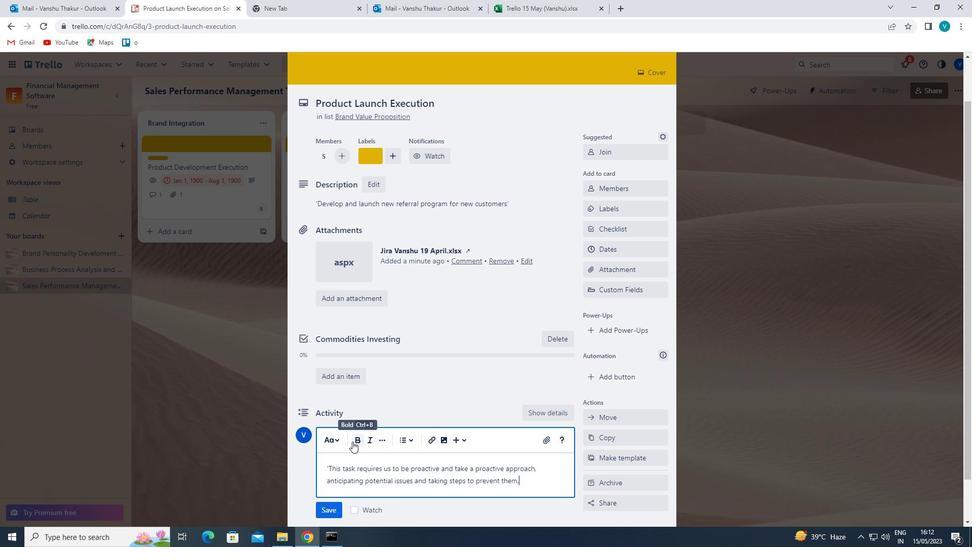 
Action: Mouse moved to (327, 507)
Screenshot: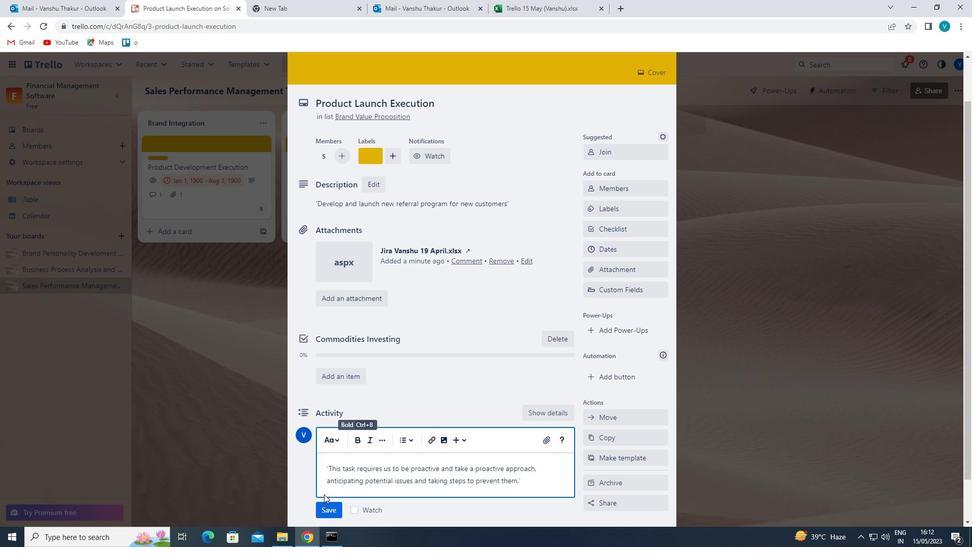 
Action: Mouse pressed left at (327, 507)
Screenshot: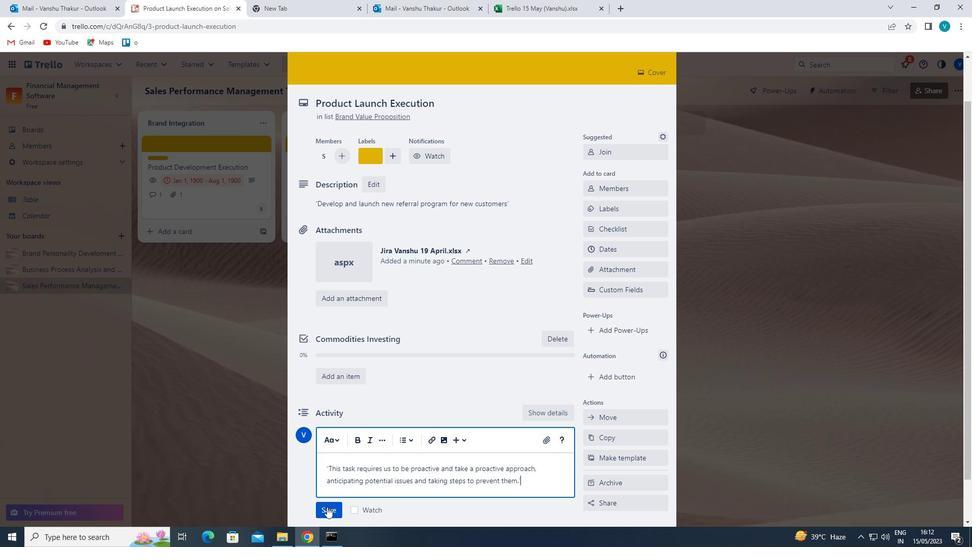 
Action: Mouse moved to (619, 243)
Screenshot: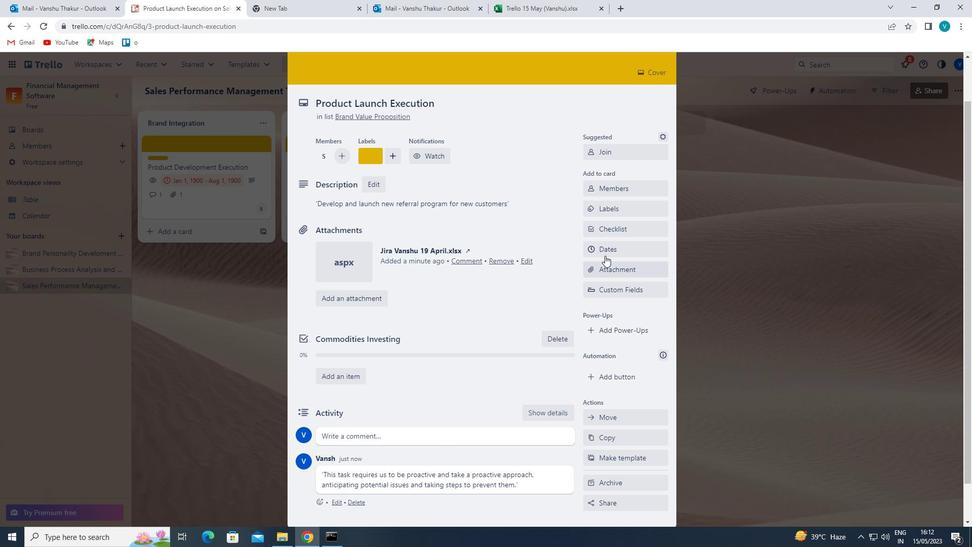
Action: Mouse pressed left at (619, 243)
Screenshot: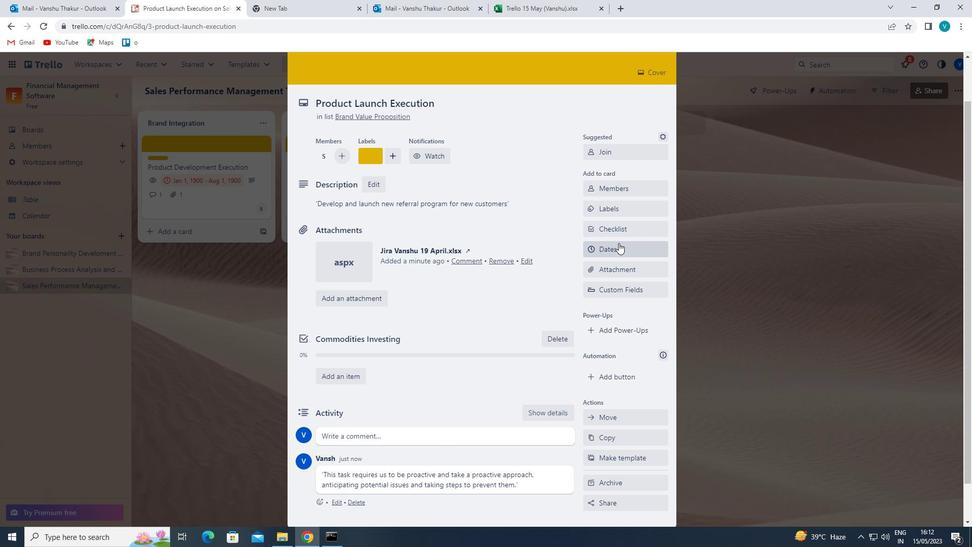 
Action: Mouse moved to (593, 273)
Screenshot: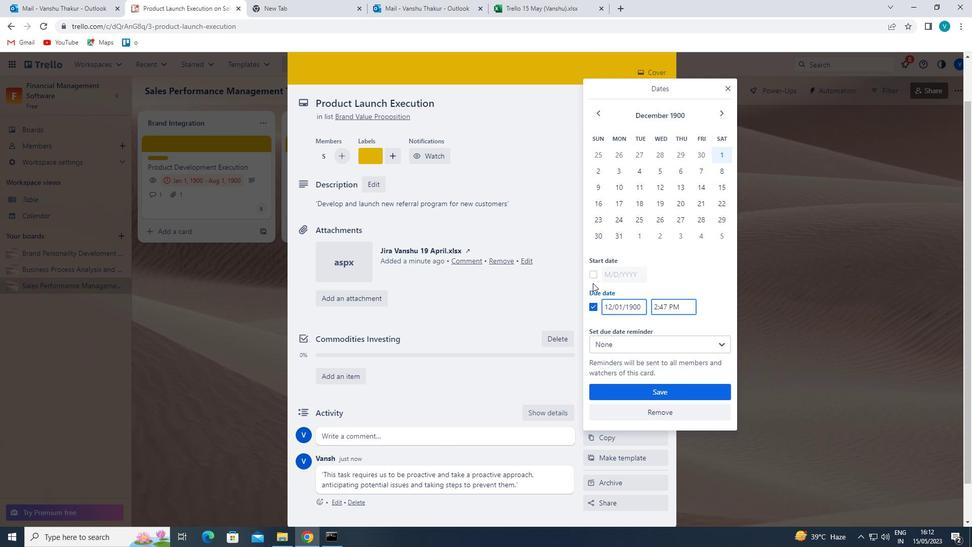 
Action: Mouse pressed left at (593, 273)
Screenshot: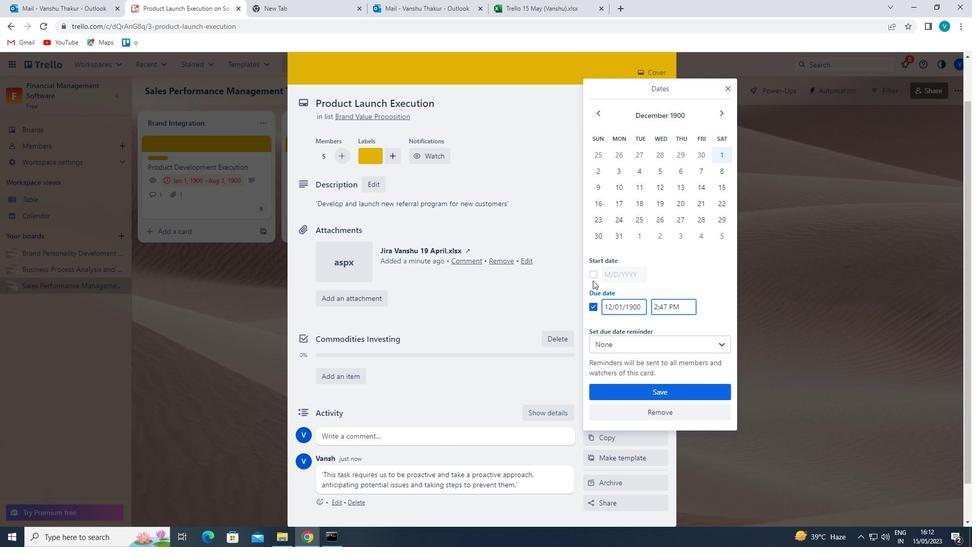 
Action: Mouse moved to (612, 274)
Screenshot: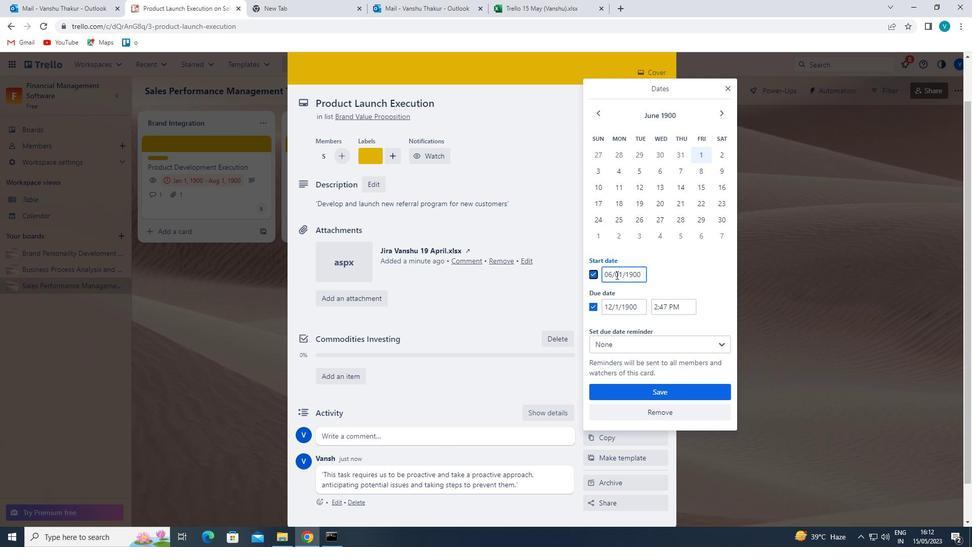
Action: Mouse pressed left at (612, 274)
Screenshot: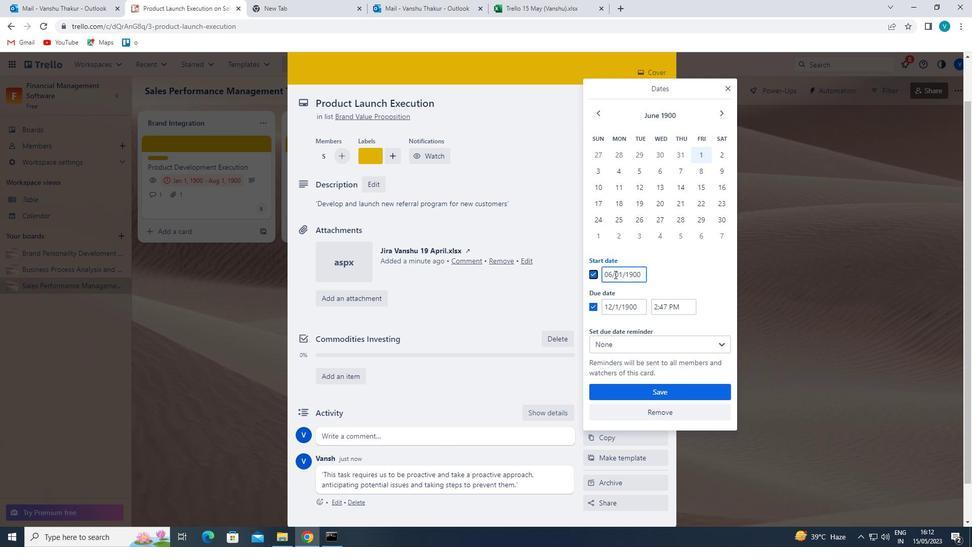 
Action: Mouse moved to (608, 273)
Screenshot: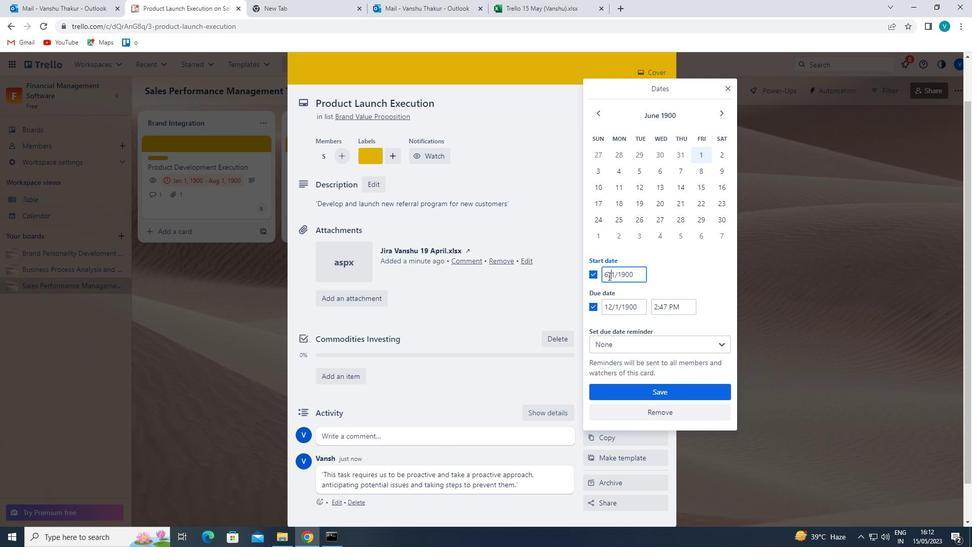 
Action: Mouse pressed left at (608, 273)
Screenshot: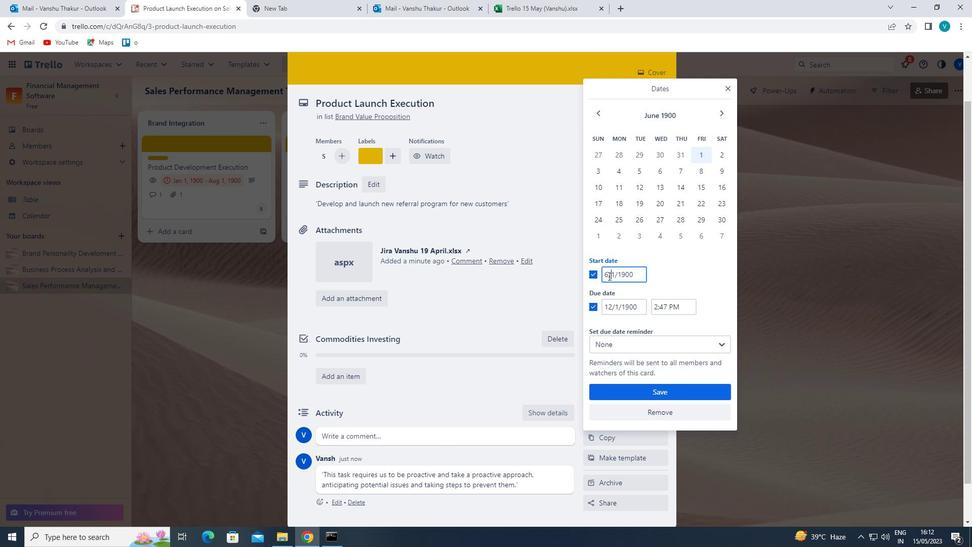 
Action: Mouse moved to (623, 300)
Screenshot: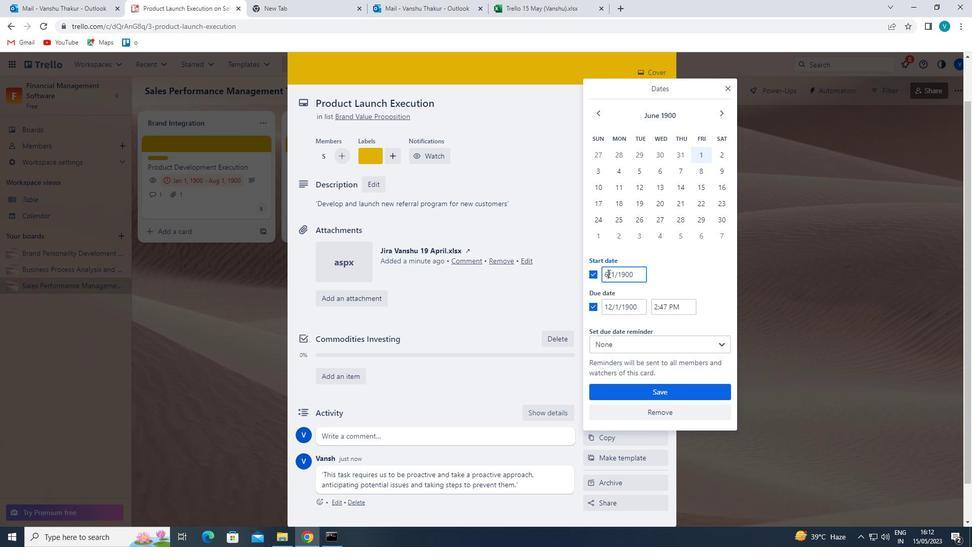 
Action: Key pressed <Key.backspace>7
Screenshot: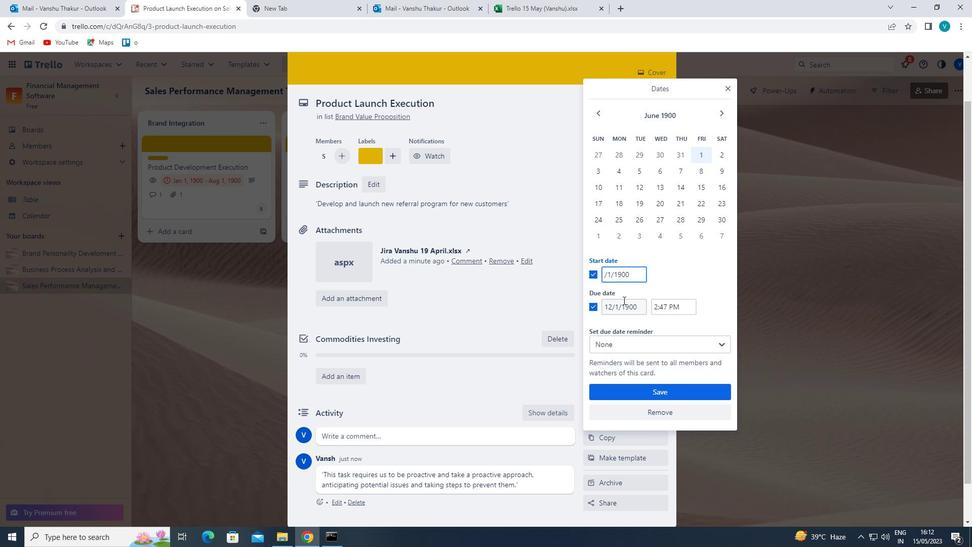 
Action: Mouse moved to (612, 308)
Screenshot: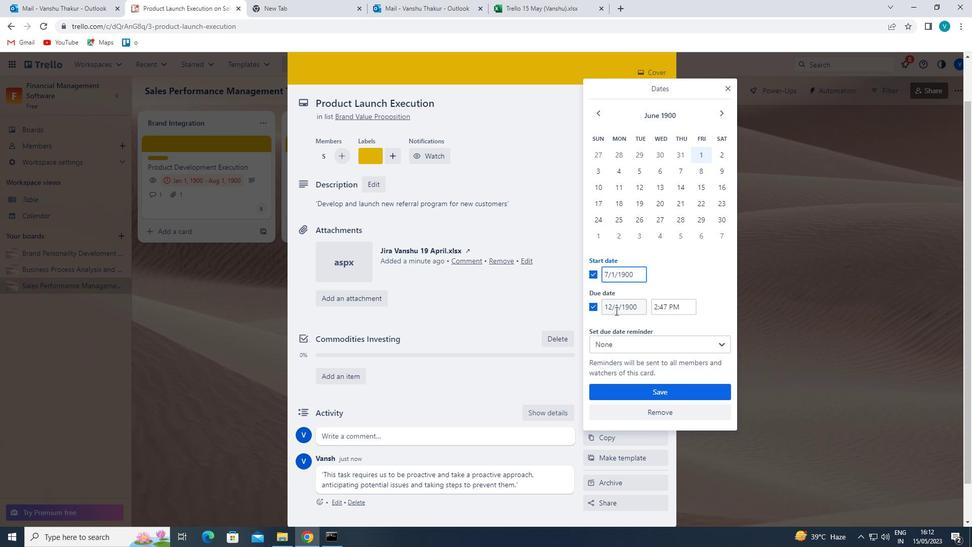 
Action: Mouse pressed left at (612, 308)
Screenshot: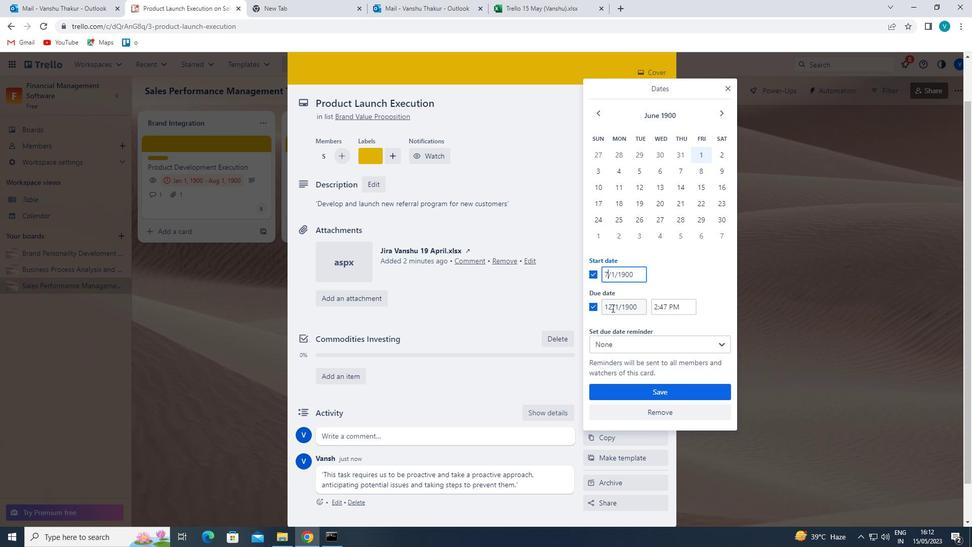 
Action: Mouse moved to (638, 342)
Screenshot: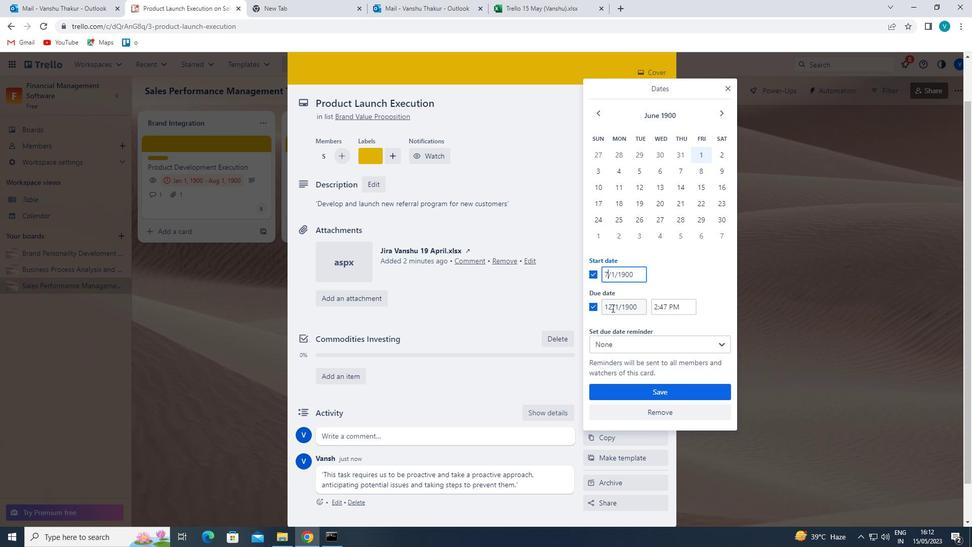 
Action: Key pressed <Key.backspace><Key.backspace>14
Screenshot: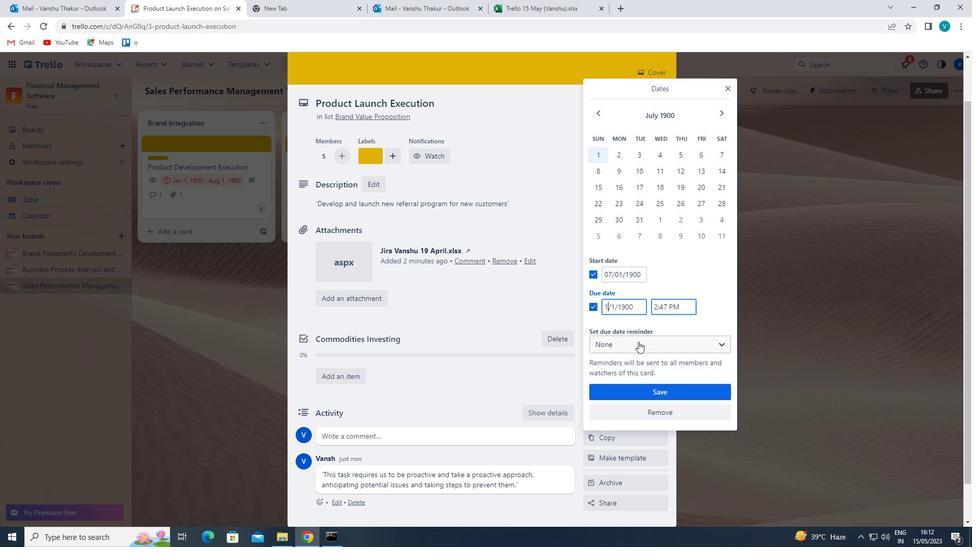 
Action: Mouse moved to (639, 388)
Screenshot: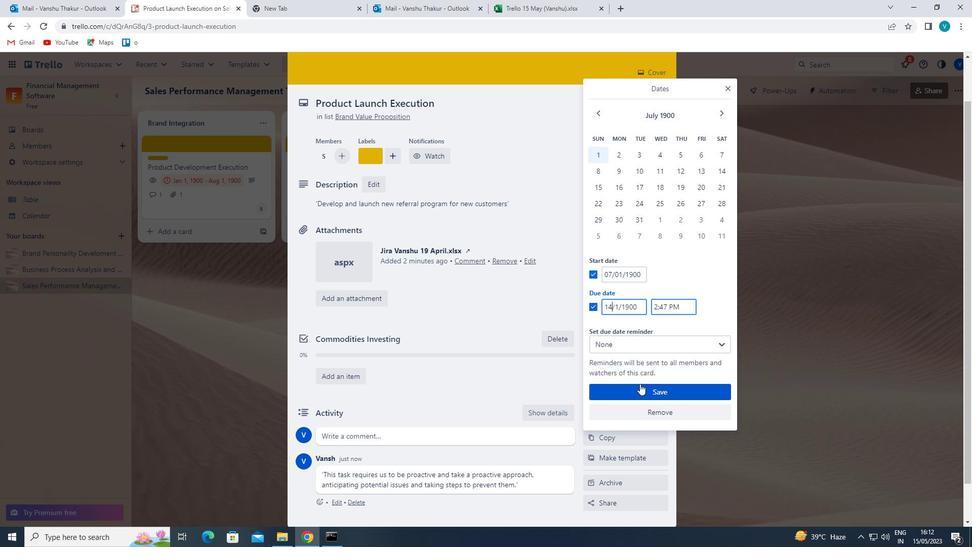 
Action: Mouse pressed left at (639, 388)
Screenshot: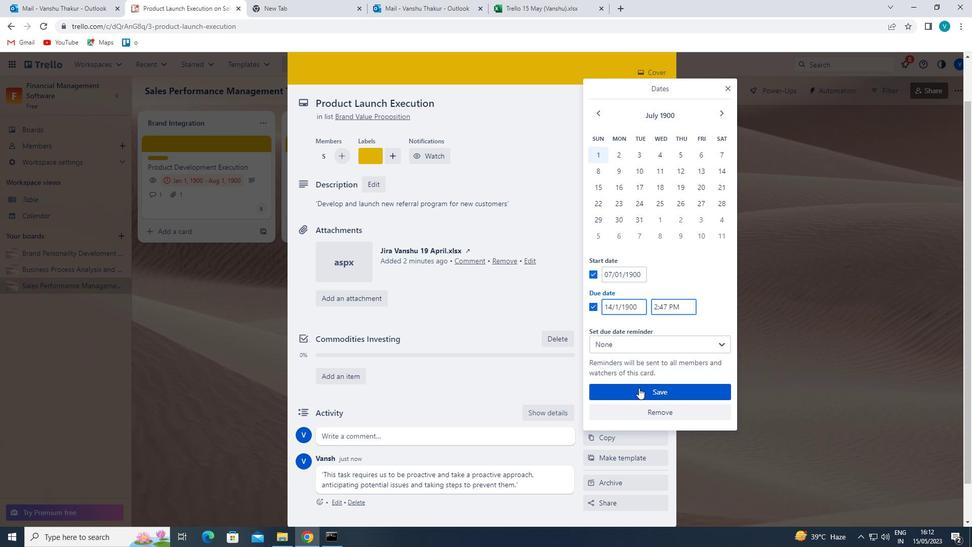 
